 Task: Search one way flight ticket for 4 adults, 1 infant in seat and 1 infant on lap in premium economy from Columbia: Columbia Regional Airport to Gillette: Gillette Campbell County Airport on 5-1-2023. Choice of flights is United. Number of bags: 5 checked bags. Price is upto 78000. Outbound departure time preference is 8:00.
Action: Mouse moved to (338, 422)
Screenshot: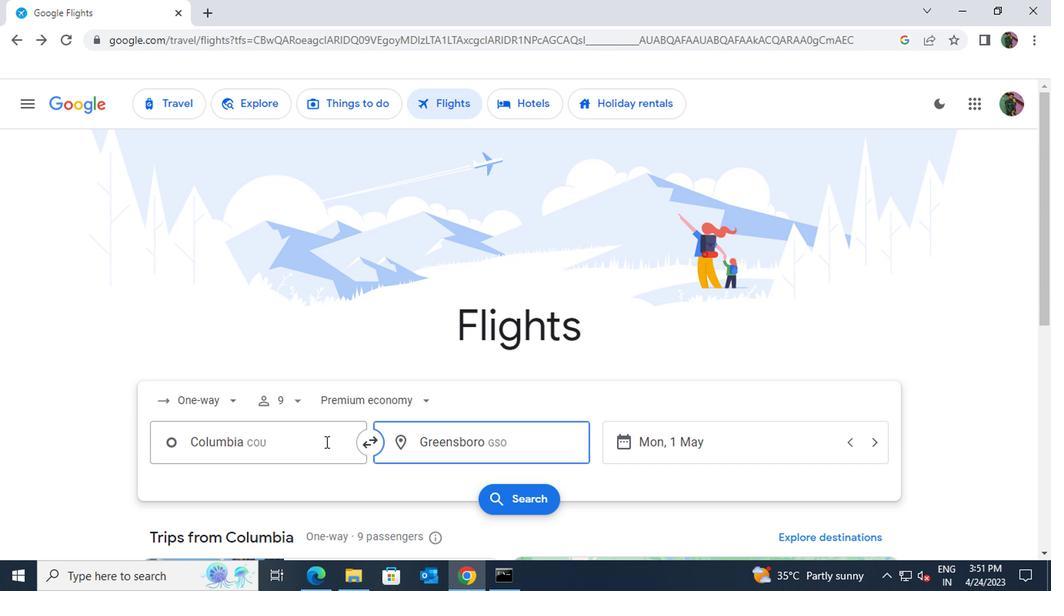 
Action: Mouse pressed left at (338, 422)
Screenshot: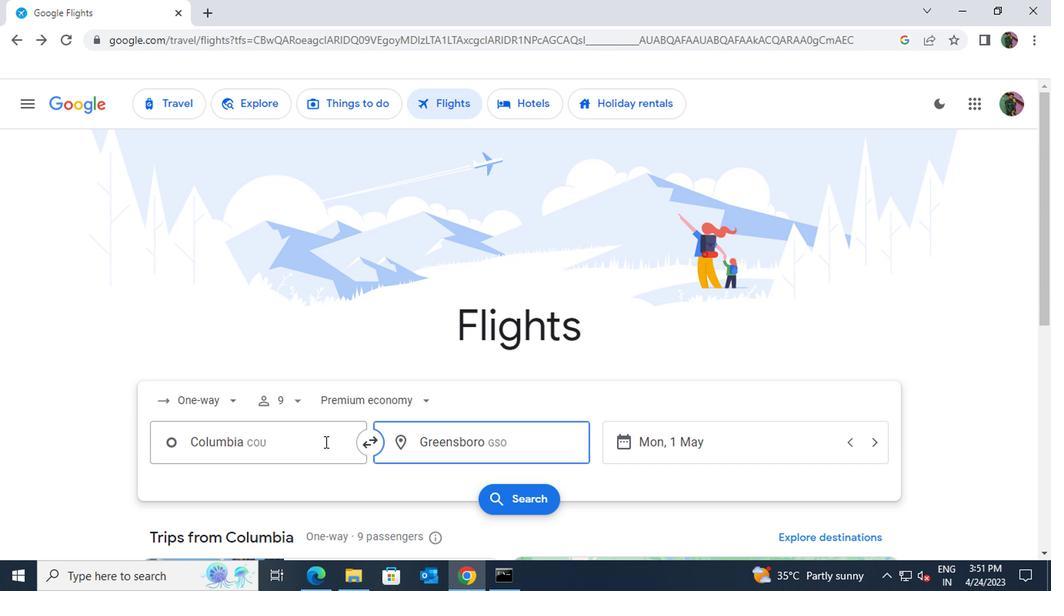
Action: Key pressed columbia<Key.space>regional
Screenshot: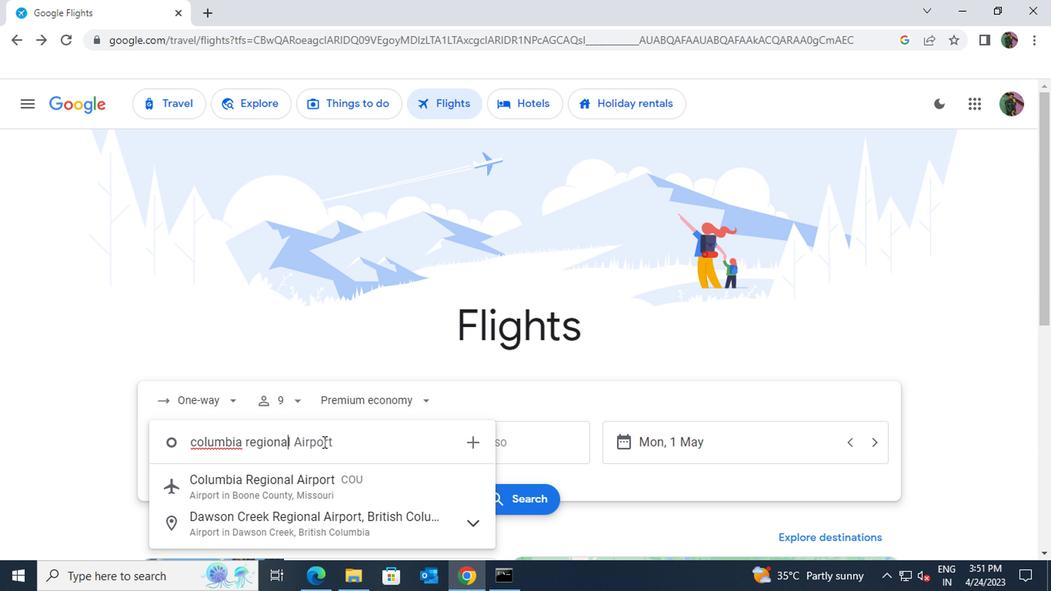 
Action: Mouse moved to (340, 459)
Screenshot: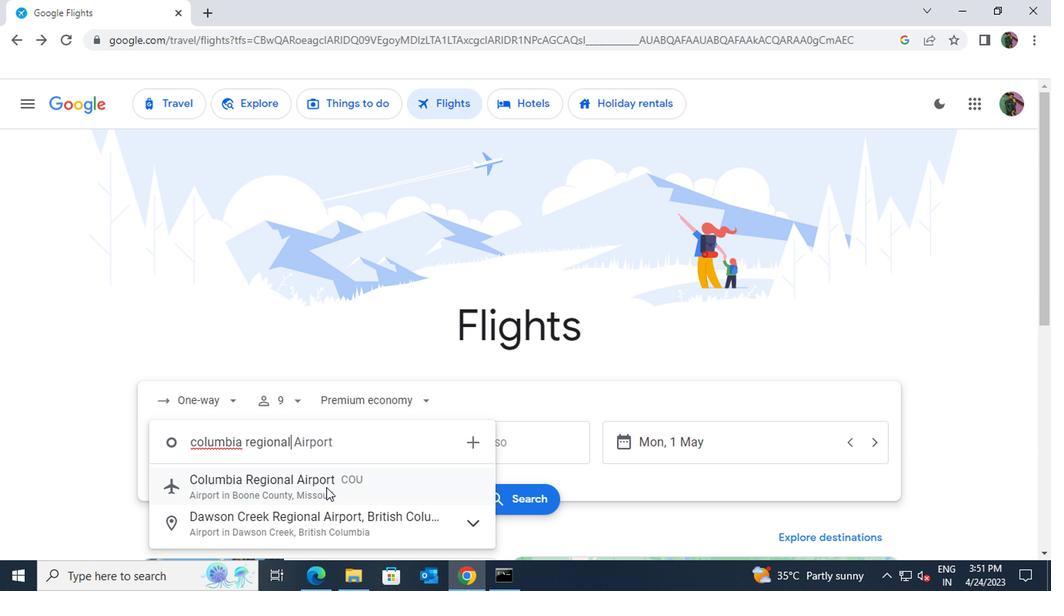 
Action: Mouse pressed left at (340, 459)
Screenshot: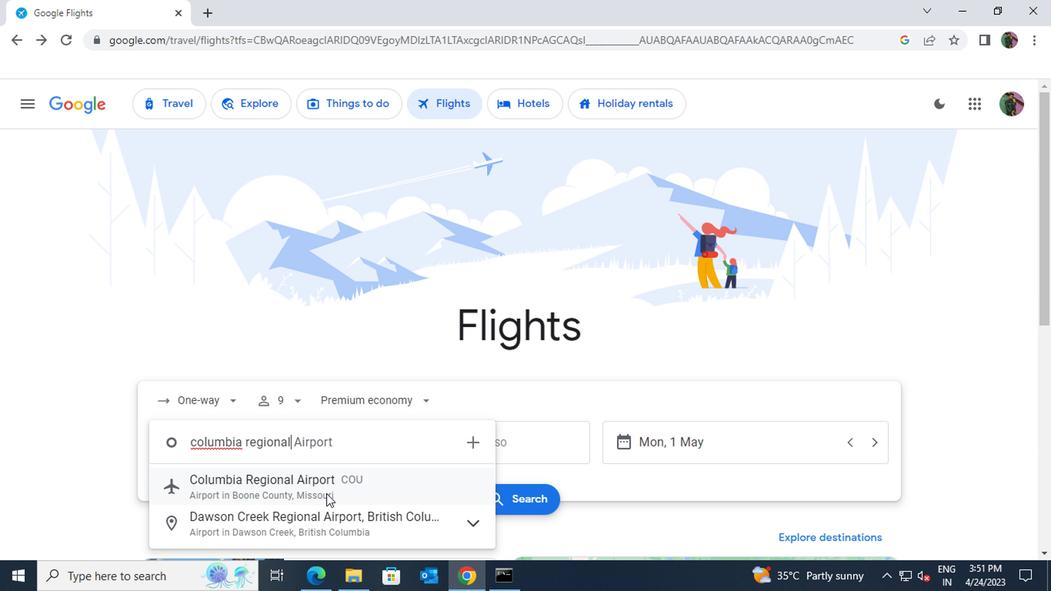 
Action: Mouse moved to (434, 427)
Screenshot: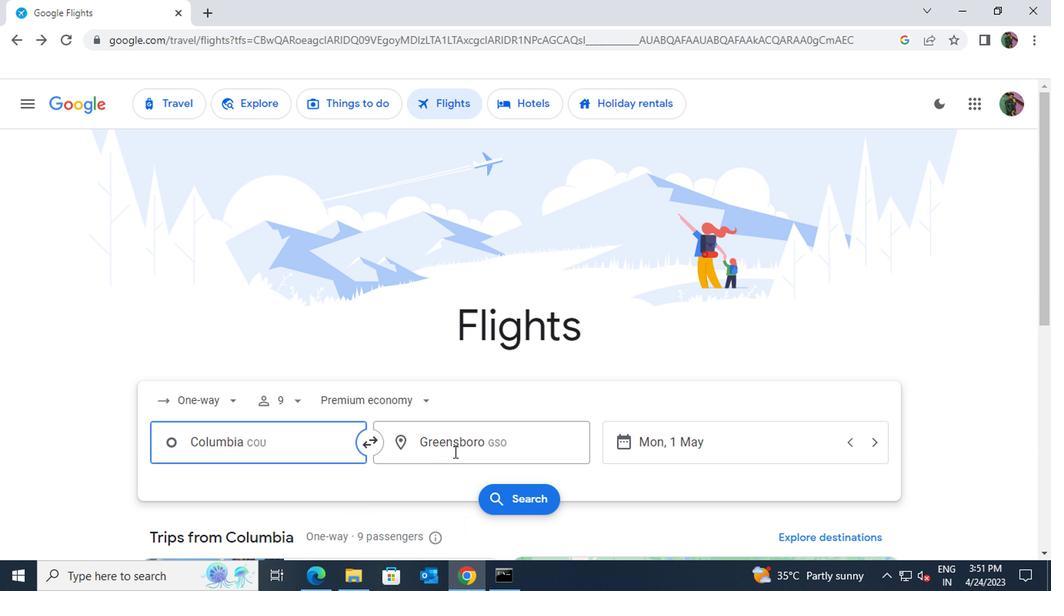 
Action: Mouse pressed left at (434, 427)
Screenshot: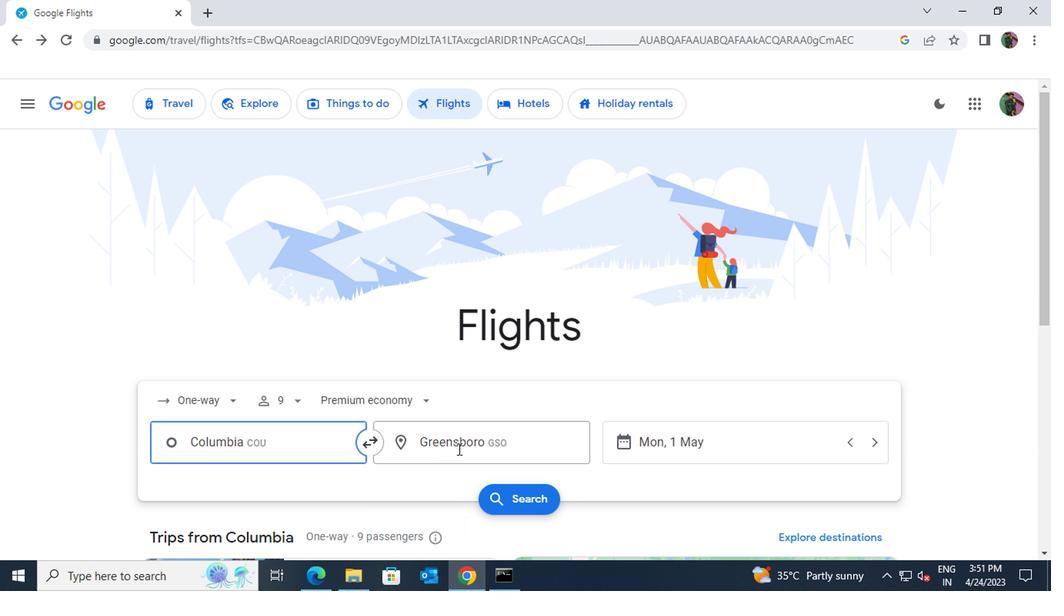 
Action: Key pressed gillette
Screenshot: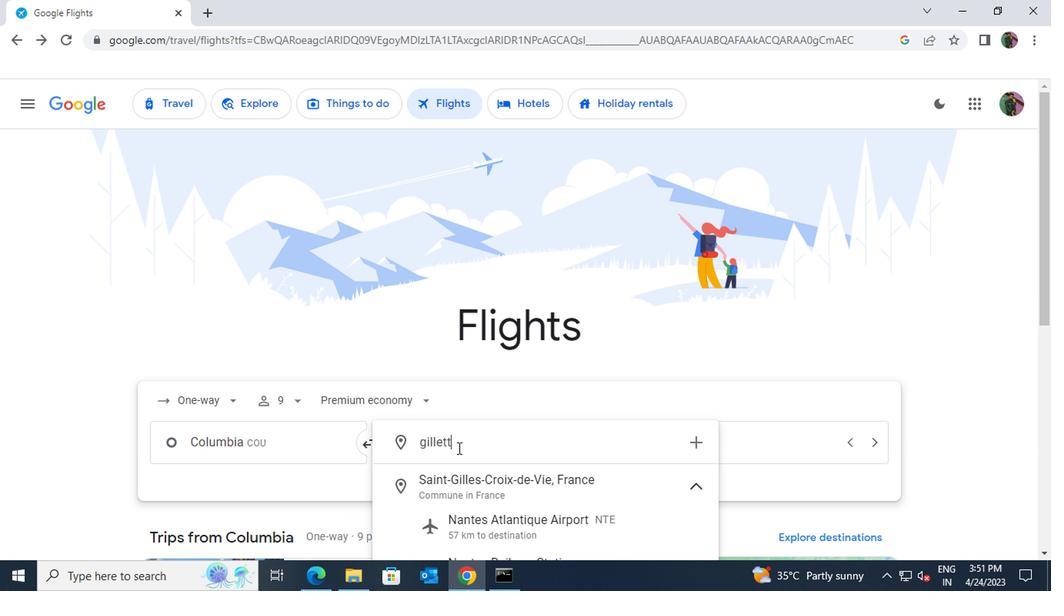 
Action: Mouse moved to (439, 452)
Screenshot: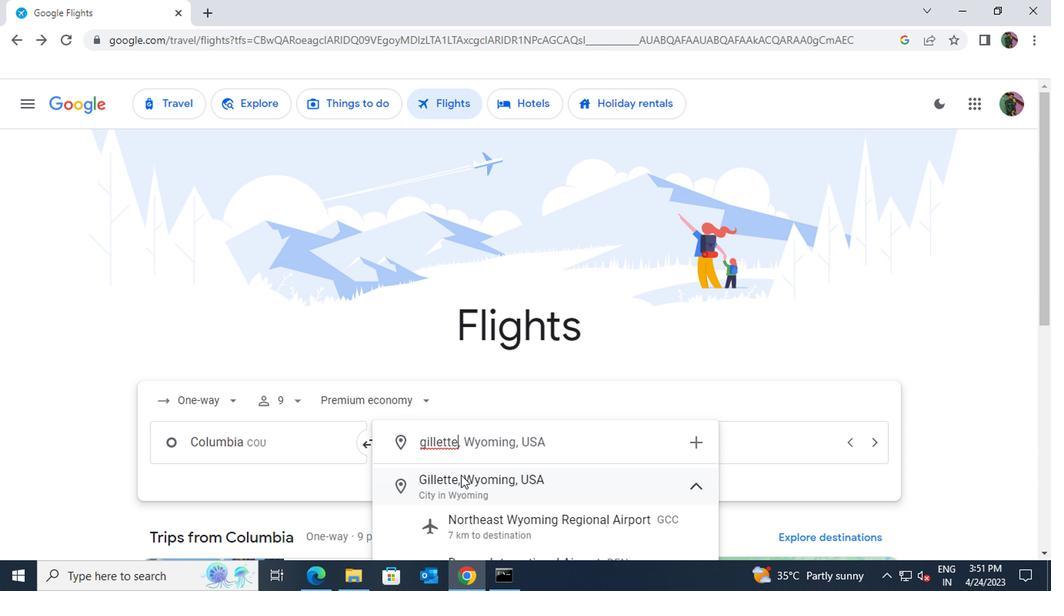 
Action: Mouse pressed left at (439, 452)
Screenshot: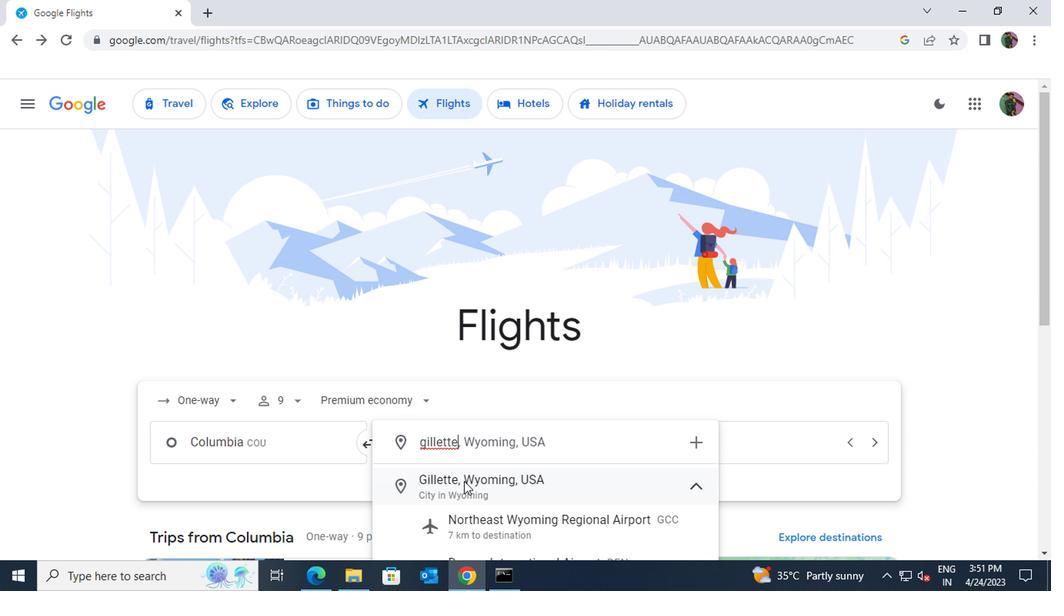
Action: Mouse moved to (320, 395)
Screenshot: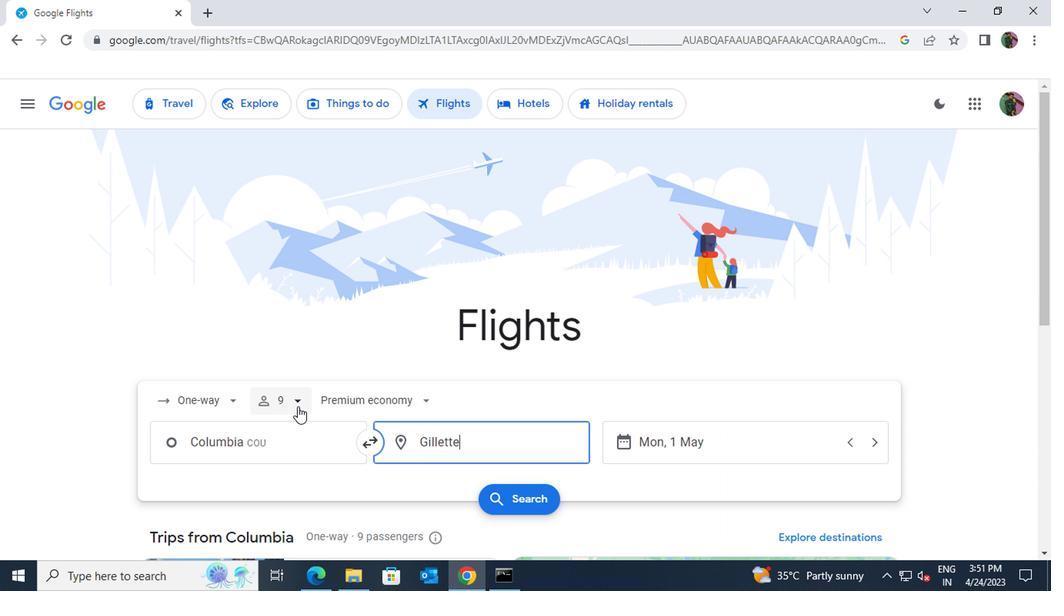 
Action: Mouse pressed left at (320, 395)
Screenshot: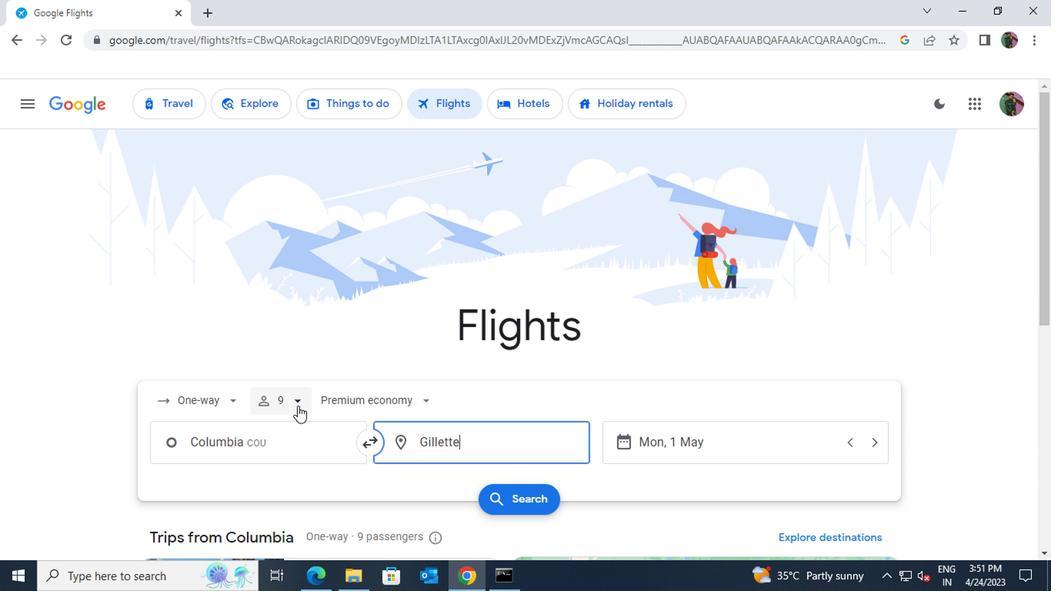 
Action: Mouse moved to (365, 420)
Screenshot: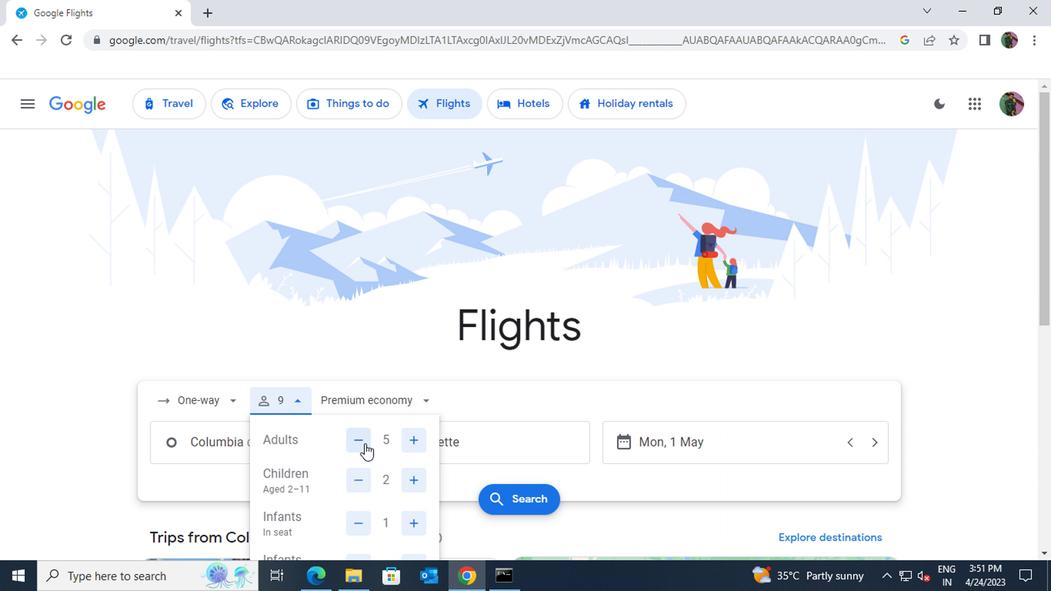 
Action: Mouse pressed left at (365, 420)
Screenshot: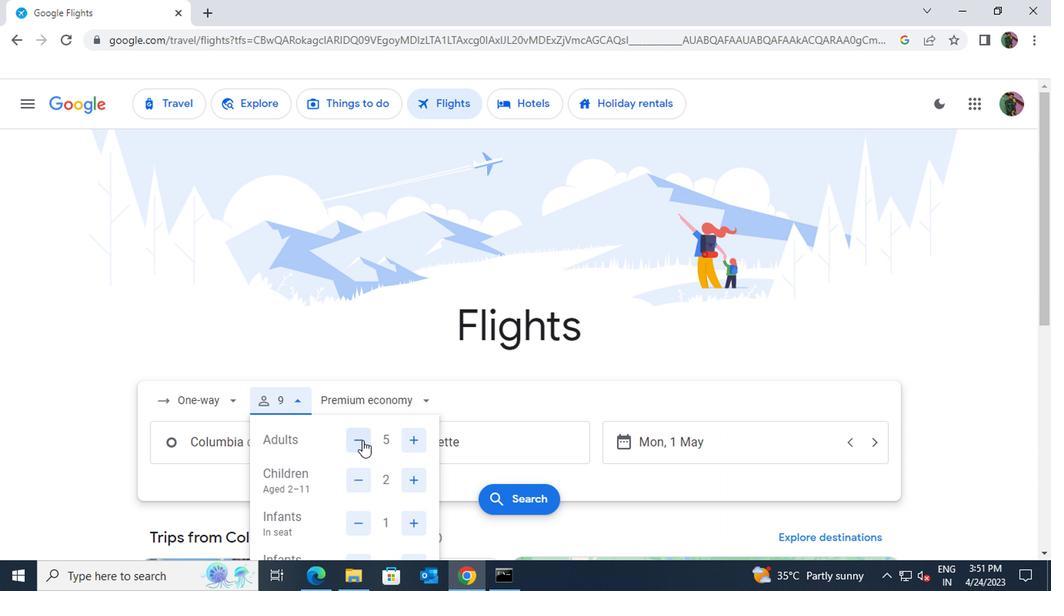 
Action: Mouse moved to (369, 448)
Screenshot: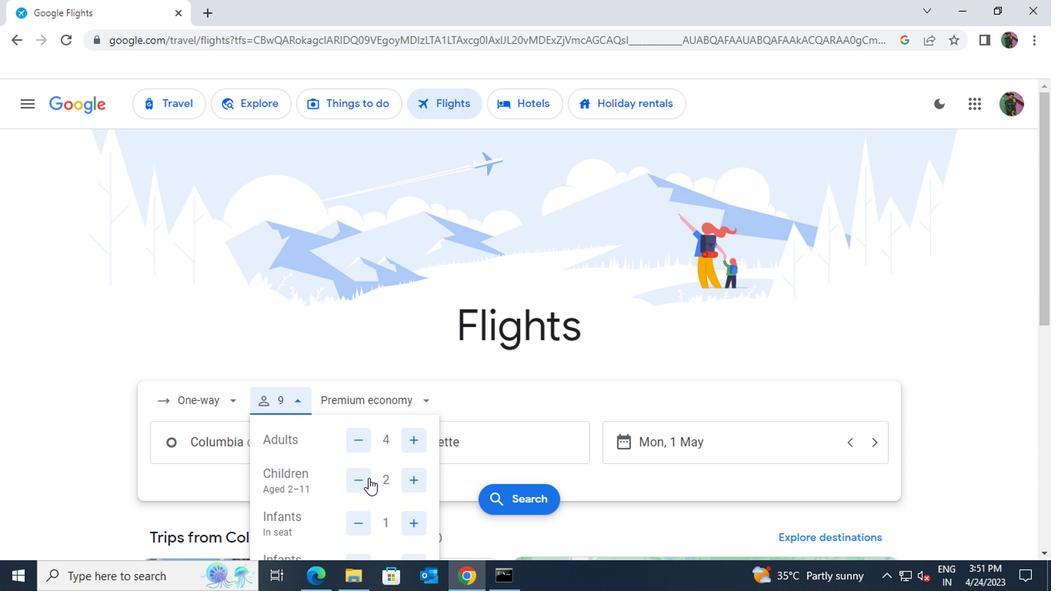 
Action: Mouse pressed left at (369, 448)
Screenshot: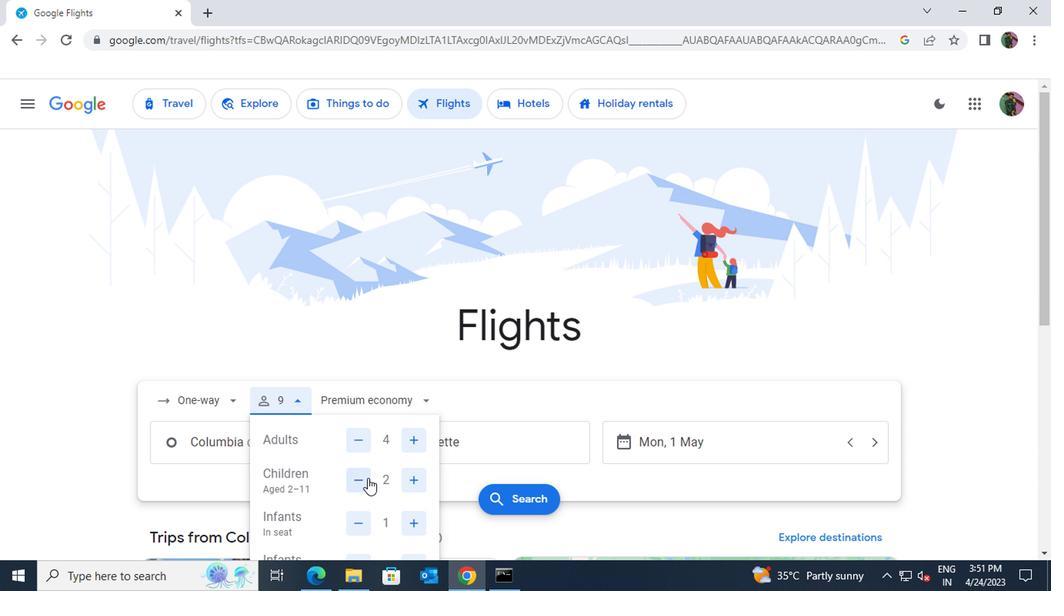 
Action: Mouse pressed left at (369, 448)
Screenshot: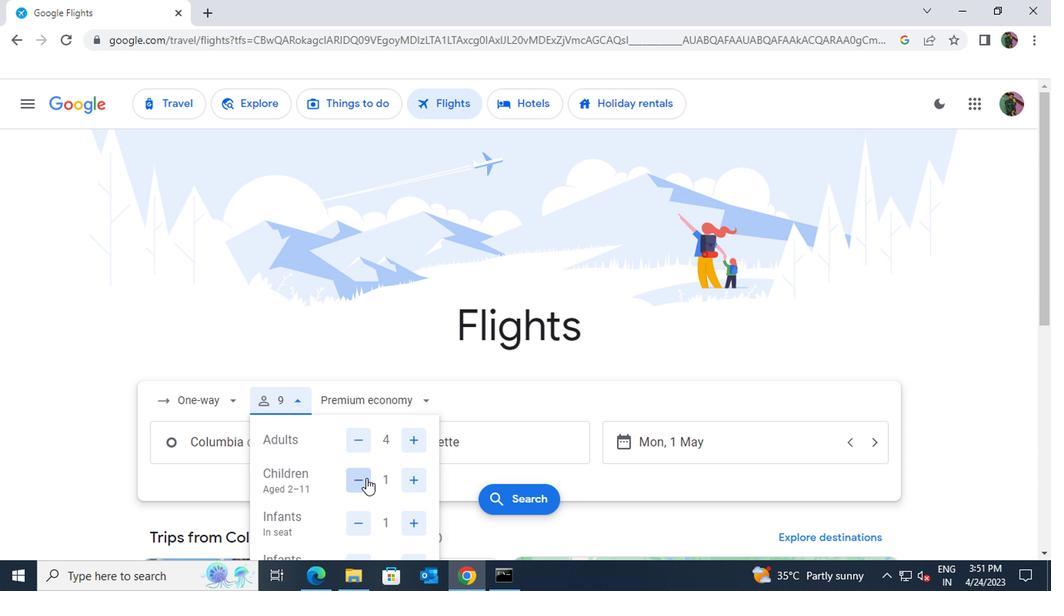 
Action: Mouse moved to (369, 451)
Screenshot: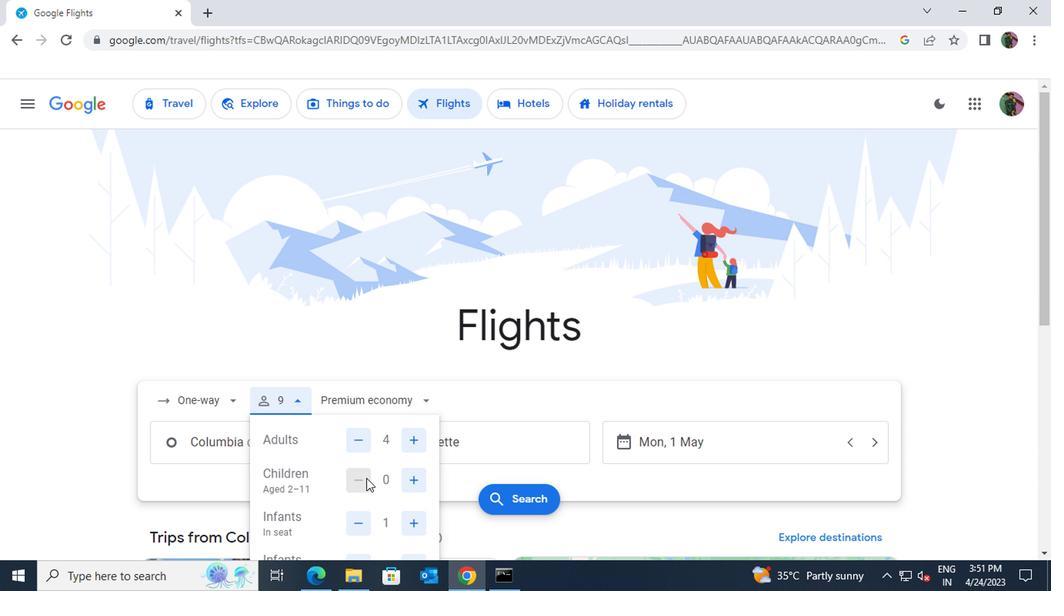 
Action: Mouse scrolled (369, 451) with delta (0, 0)
Screenshot: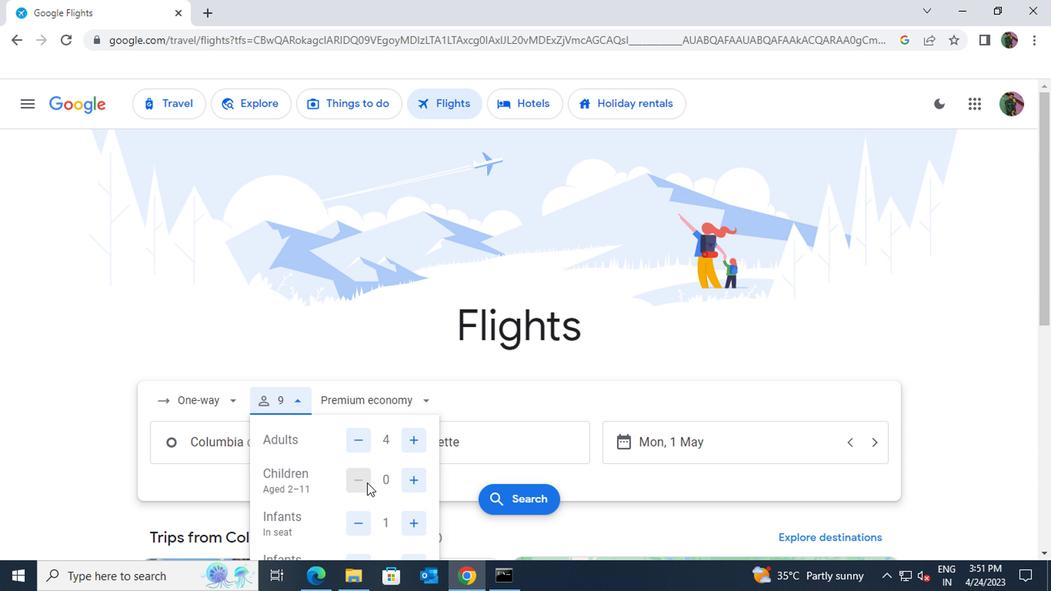 
Action: Mouse moved to (384, 483)
Screenshot: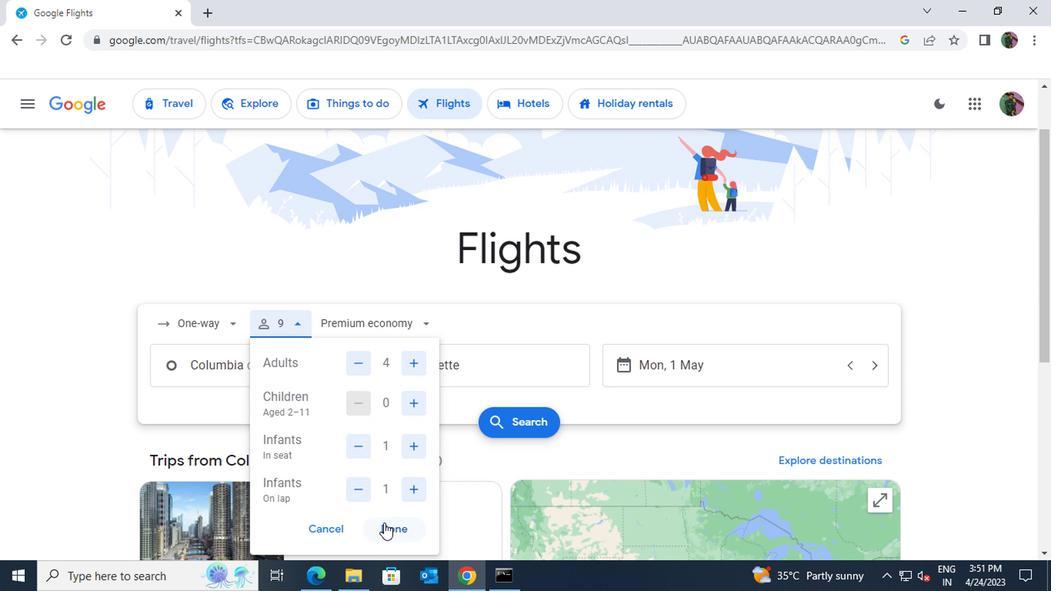 
Action: Mouse pressed left at (384, 483)
Screenshot: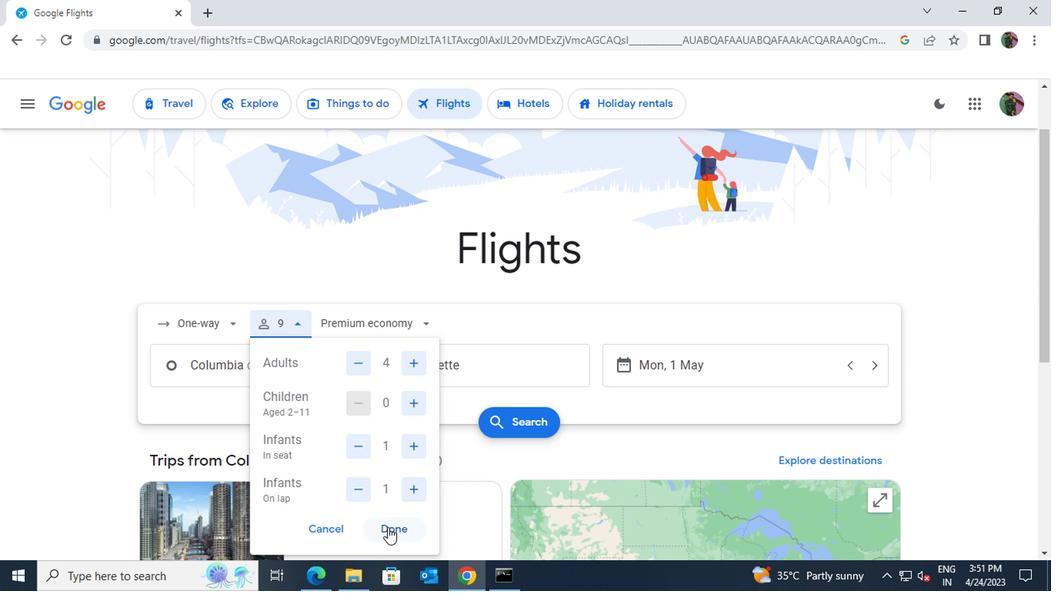 
Action: Mouse moved to (277, 340)
Screenshot: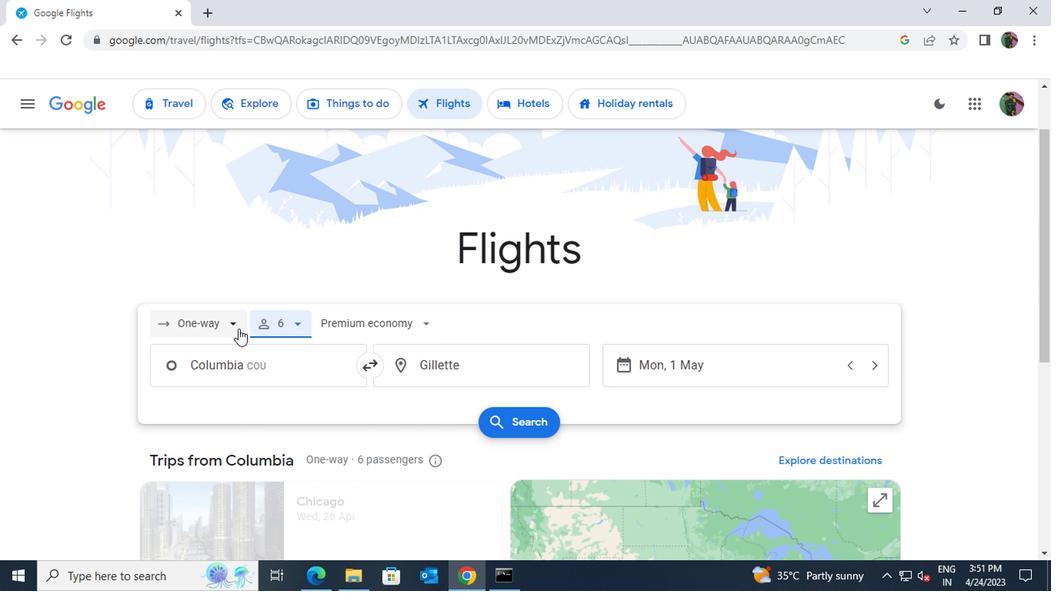 
Action: Mouse pressed left at (277, 340)
Screenshot: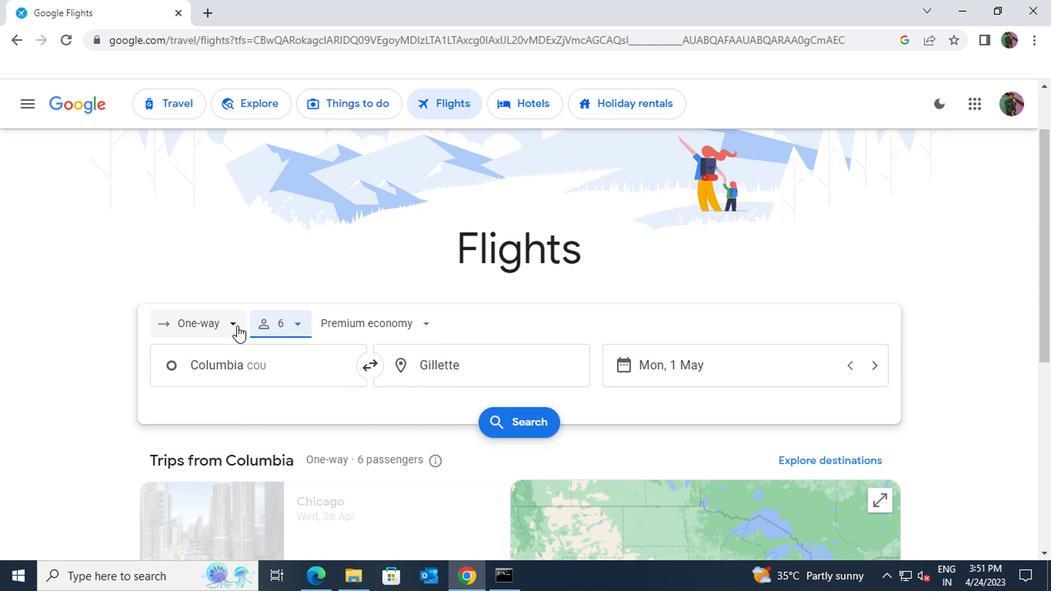 
Action: Mouse moved to (267, 392)
Screenshot: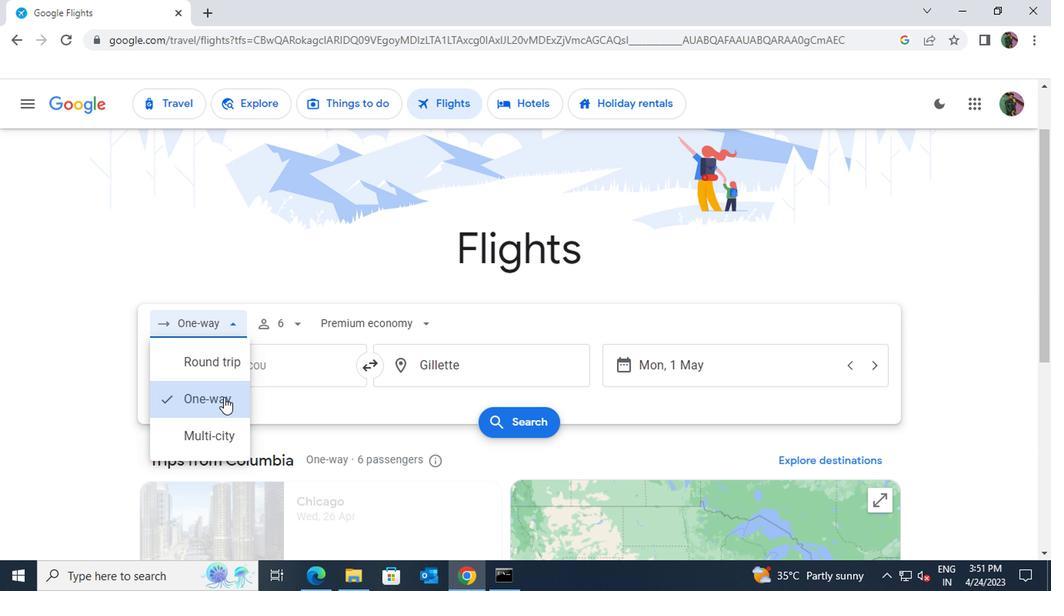 
Action: Mouse pressed left at (267, 392)
Screenshot: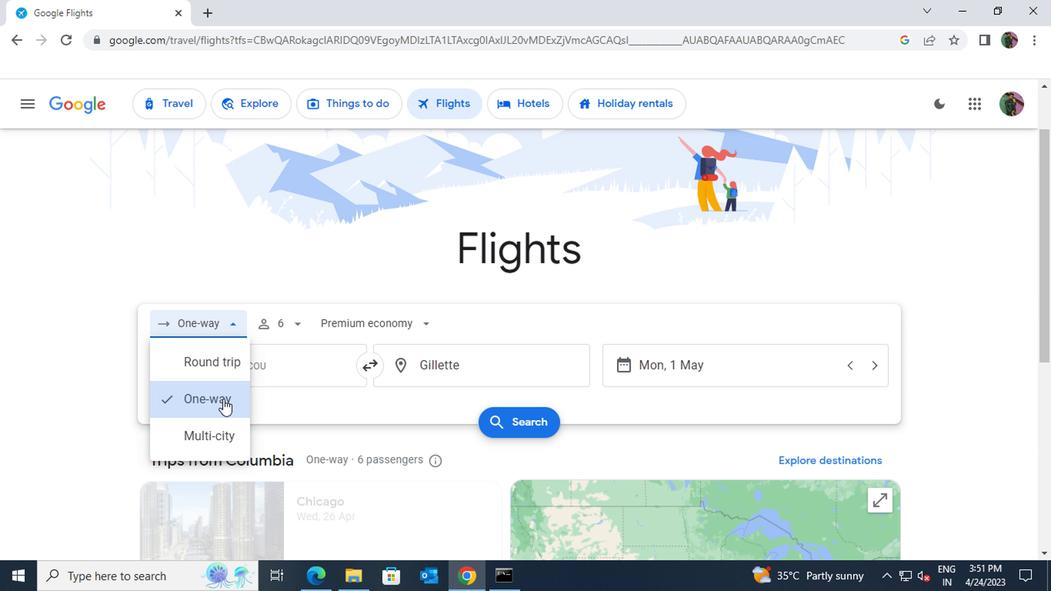 
Action: Mouse moved to (548, 370)
Screenshot: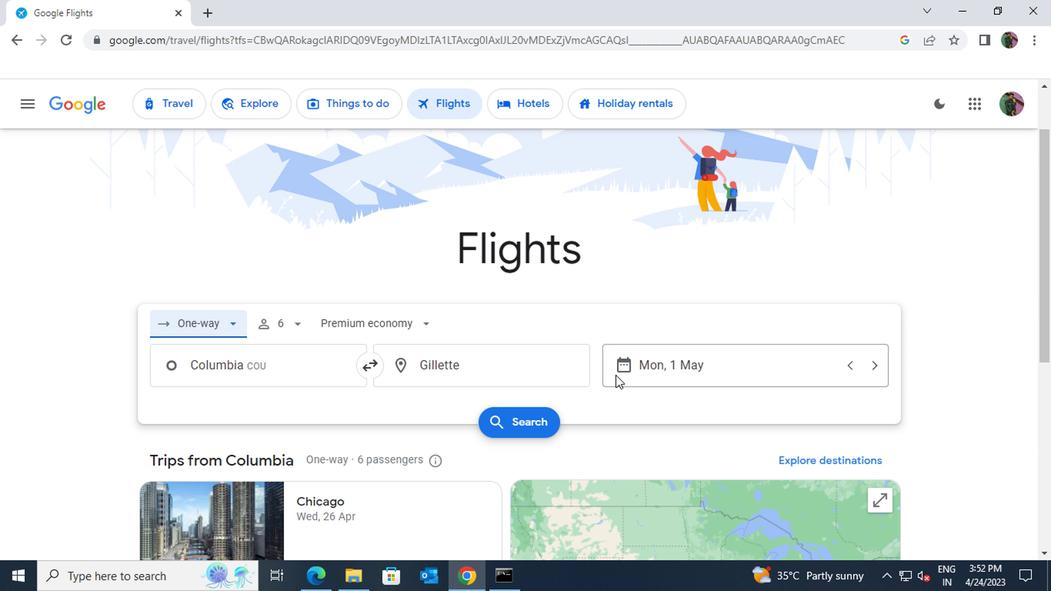 
Action: Mouse pressed left at (548, 370)
Screenshot: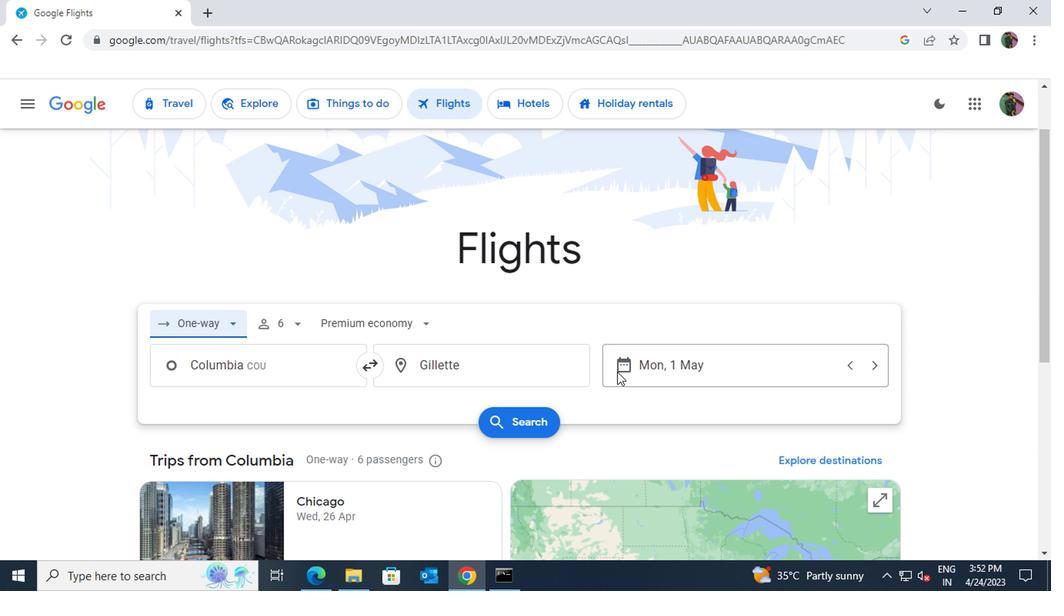
Action: Mouse moved to (582, 309)
Screenshot: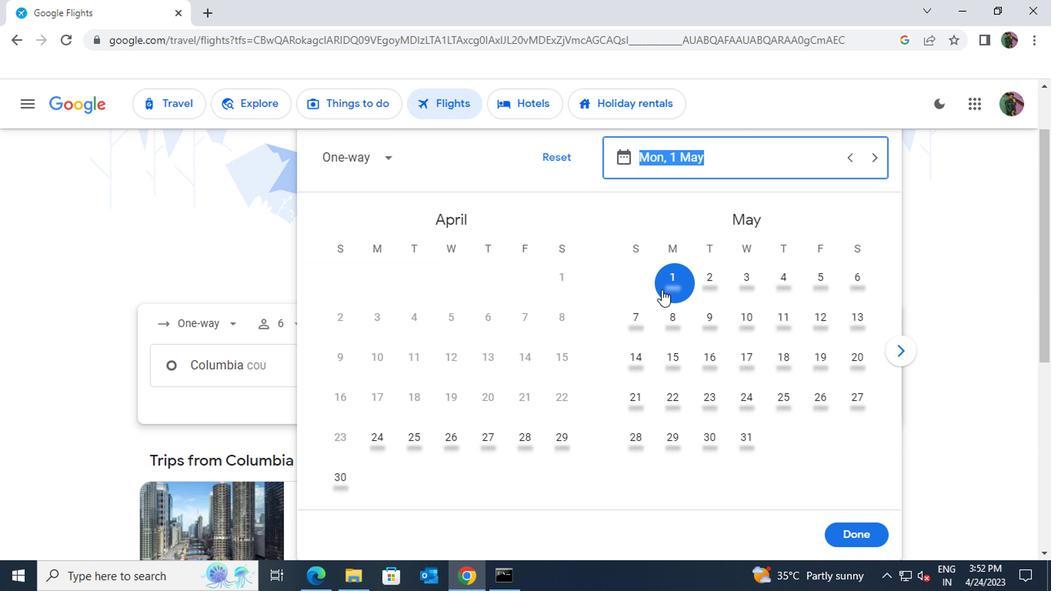 
Action: Mouse pressed left at (582, 309)
Screenshot: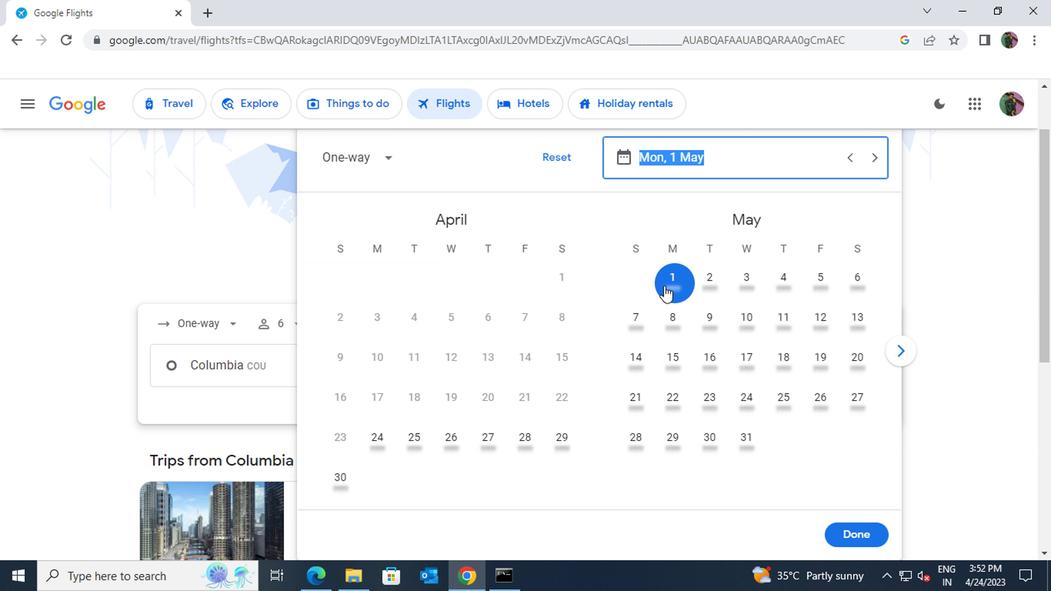 
Action: Mouse moved to (707, 489)
Screenshot: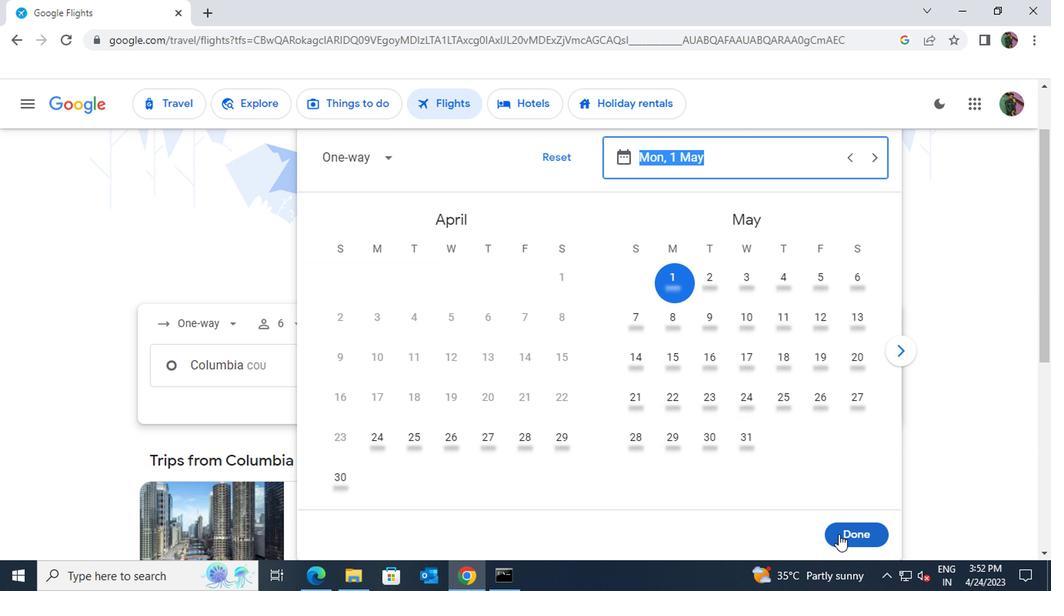 
Action: Mouse pressed left at (707, 489)
Screenshot: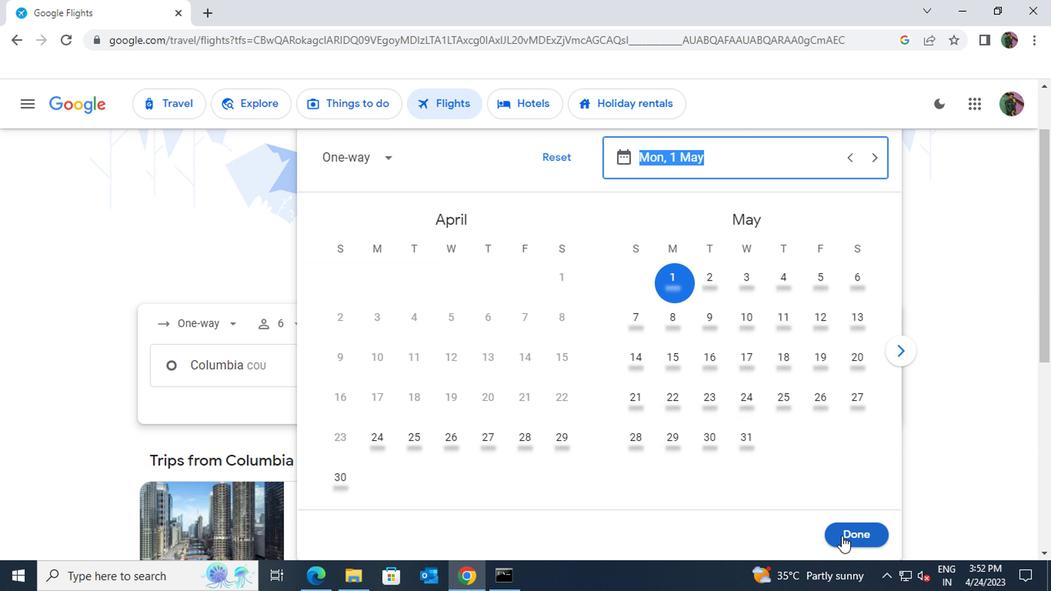 
Action: Mouse moved to (500, 408)
Screenshot: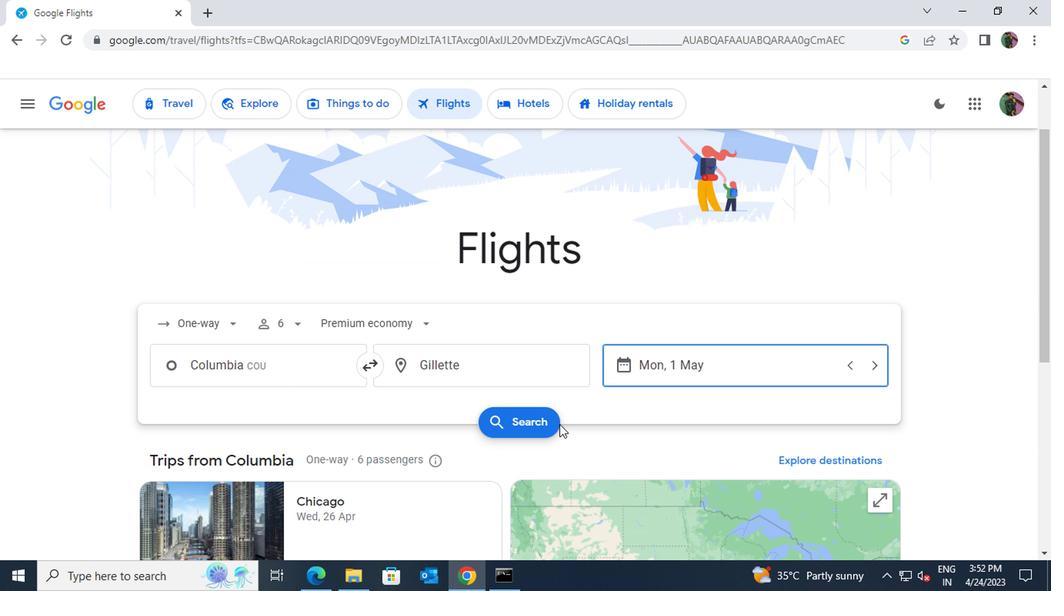 
Action: Mouse pressed left at (500, 408)
Screenshot: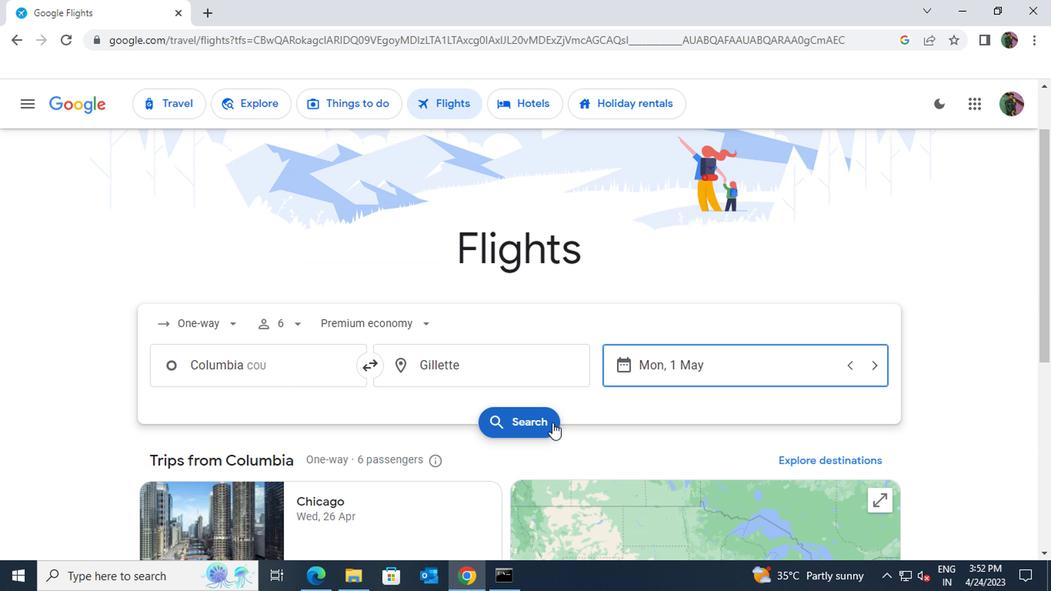 
Action: Mouse moved to (214, 282)
Screenshot: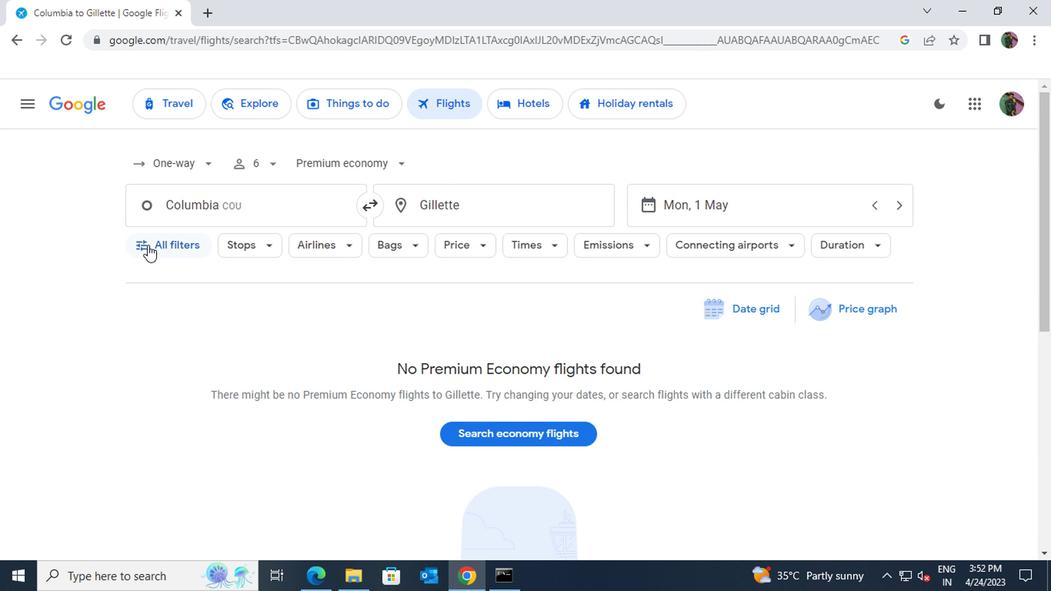 
Action: Mouse pressed left at (214, 282)
Screenshot: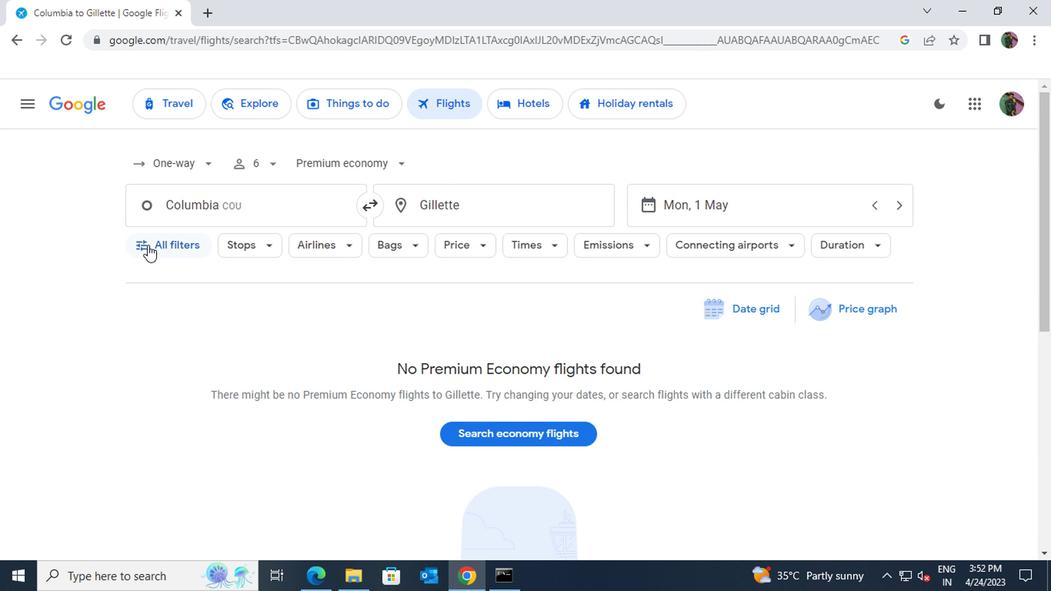 
Action: Mouse moved to (260, 381)
Screenshot: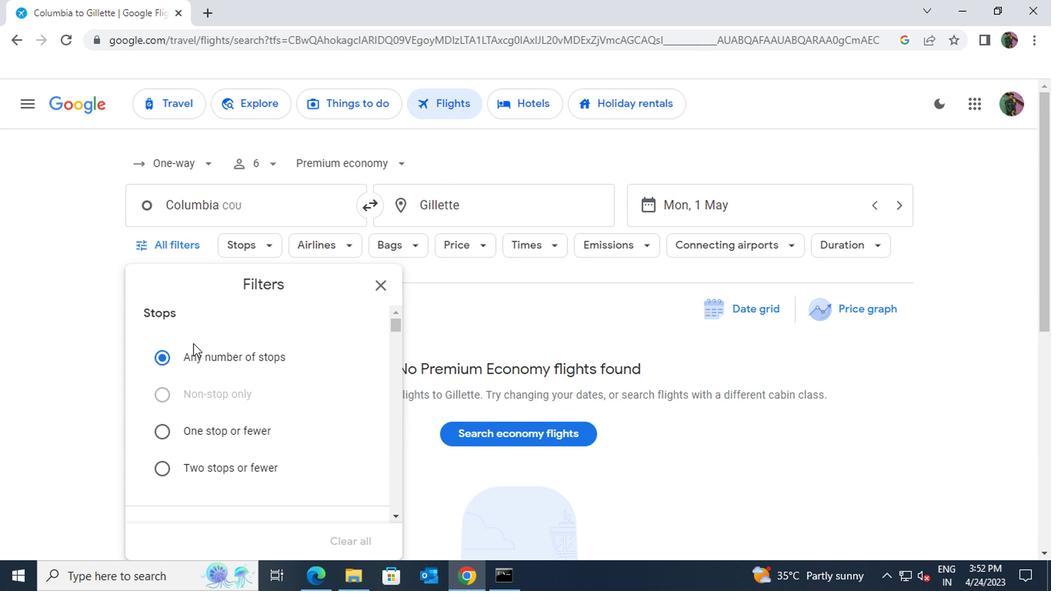 
Action: Mouse scrolled (260, 381) with delta (0, 0)
Screenshot: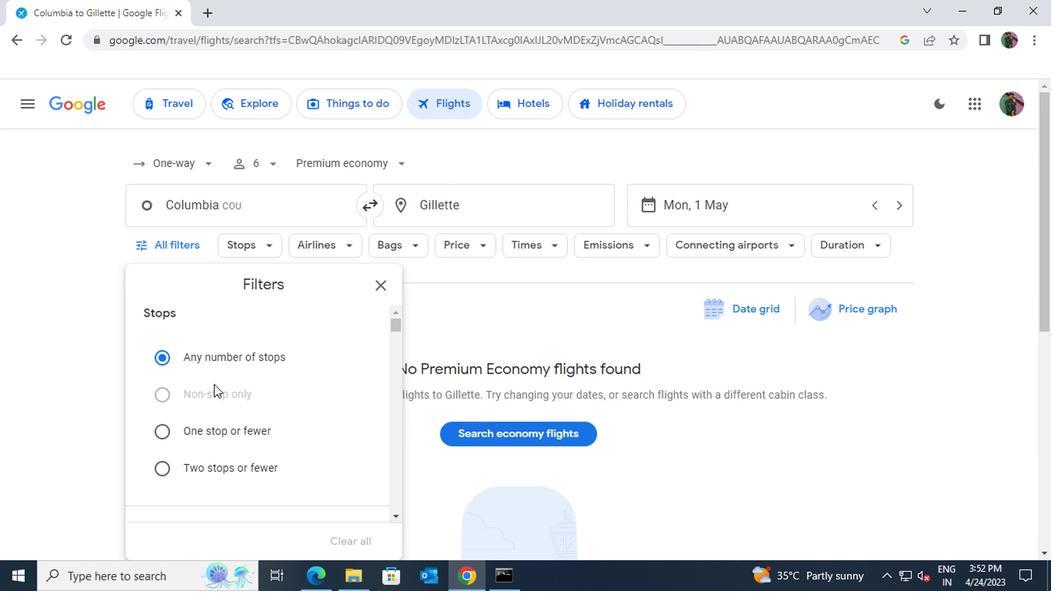 
Action: Mouse scrolled (260, 381) with delta (0, 0)
Screenshot: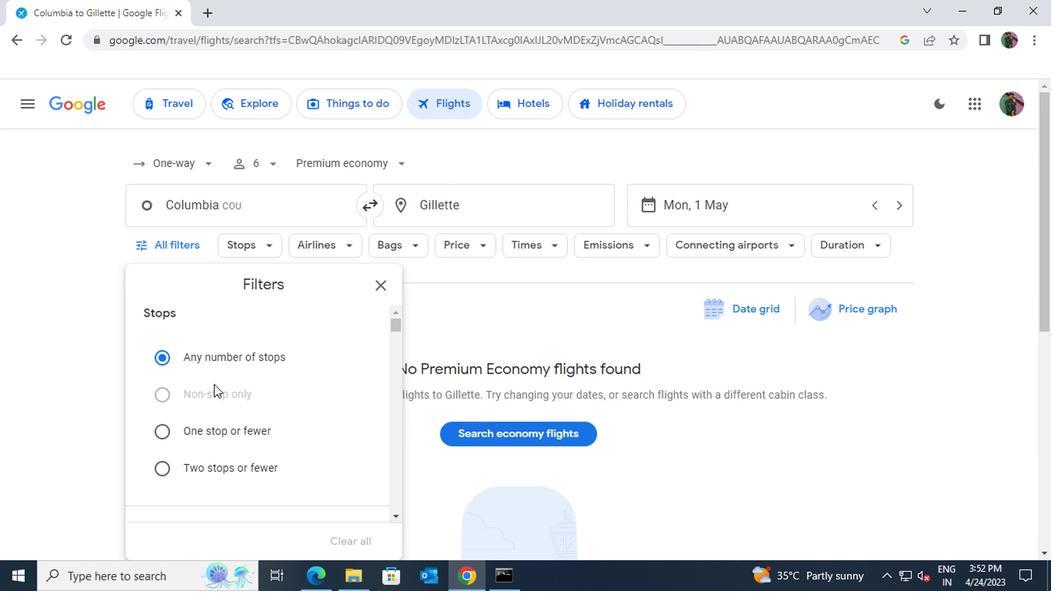 
Action: Mouse scrolled (260, 381) with delta (0, 0)
Screenshot: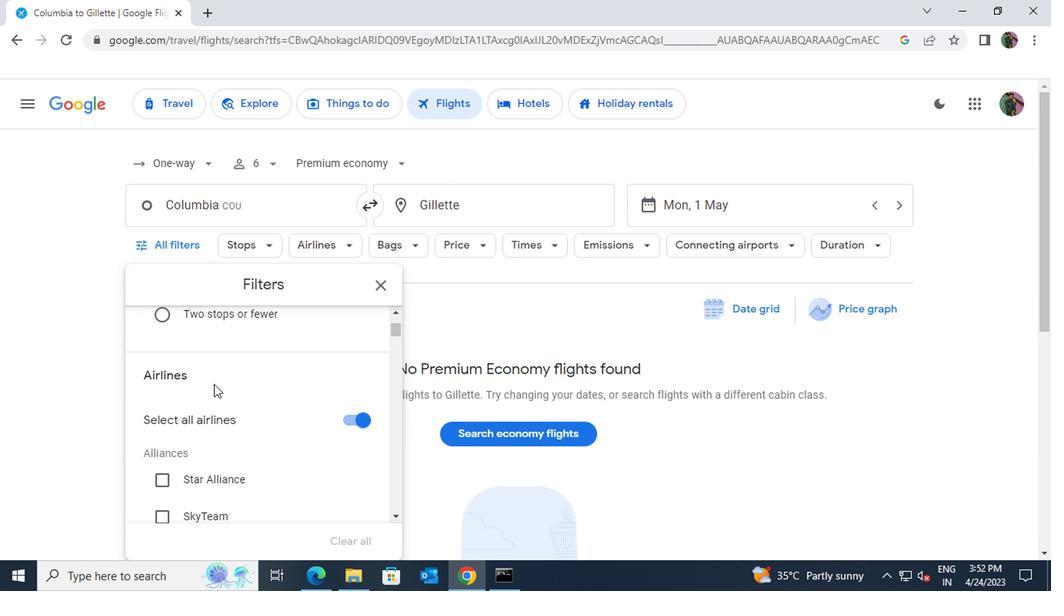
Action: Mouse scrolled (260, 381) with delta (0, 0)
Screenshot: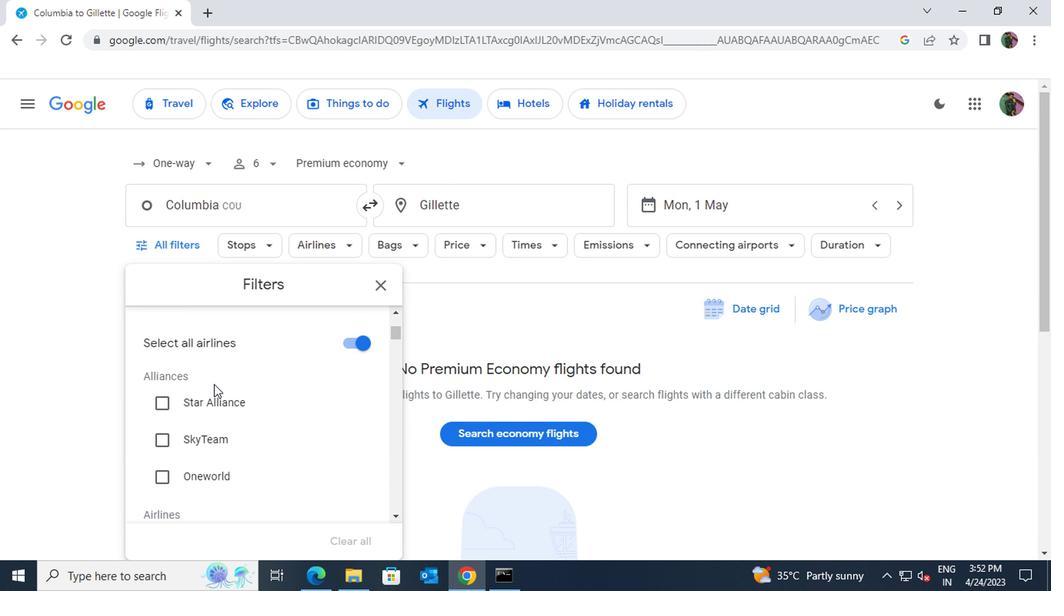 
Action: Mouse scrolled (260, 381) with delta (0, 0)
Screenshot: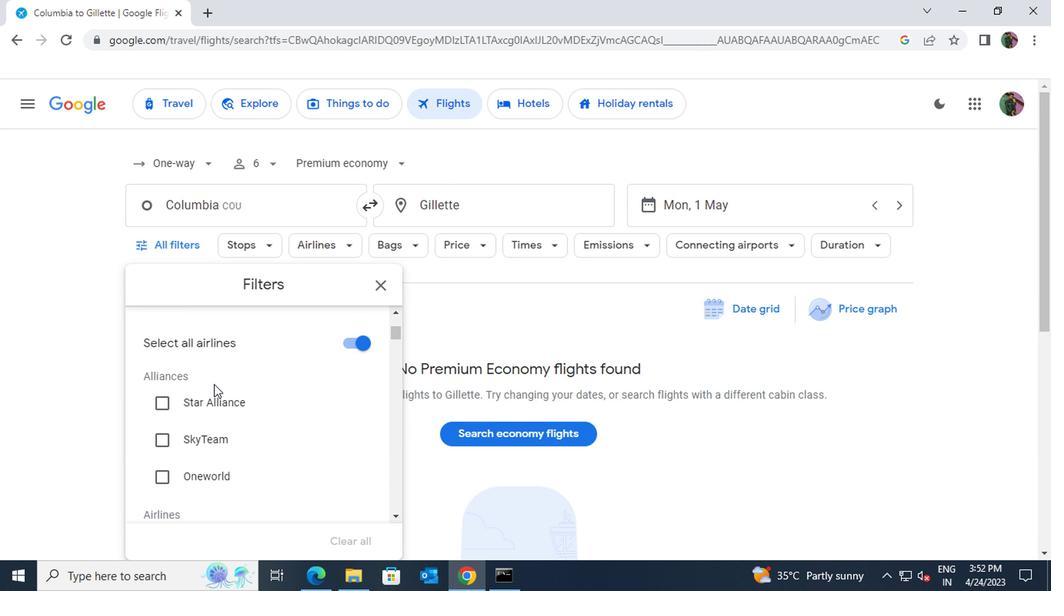 
Action: Mouse scrolled (260, 381) with delta (0, 0)
Screenshot: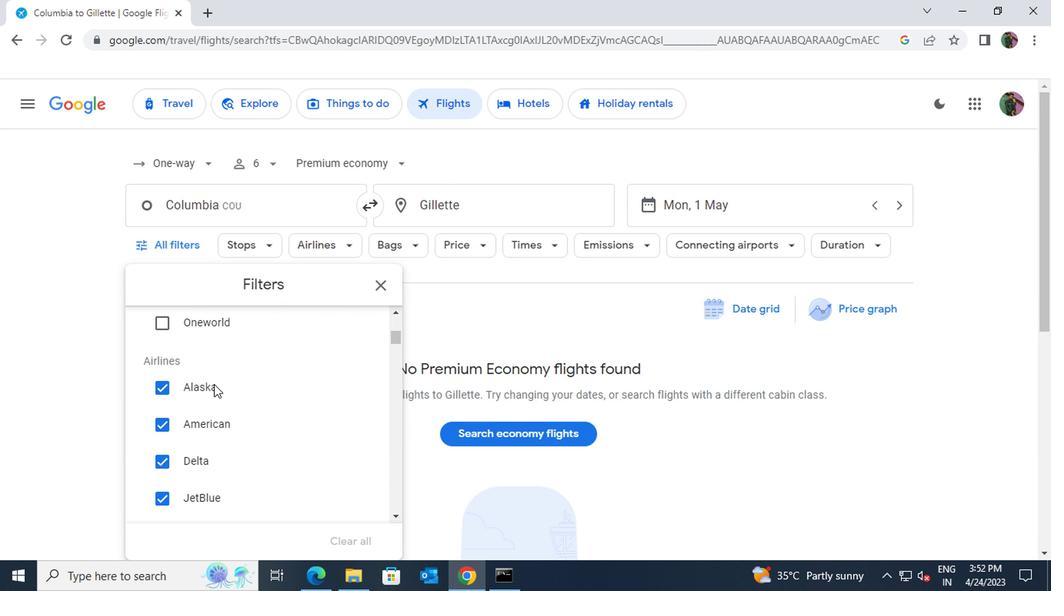 
Action: Mouse scrolled (260, 381) with delta (0, 0)
Screenshot: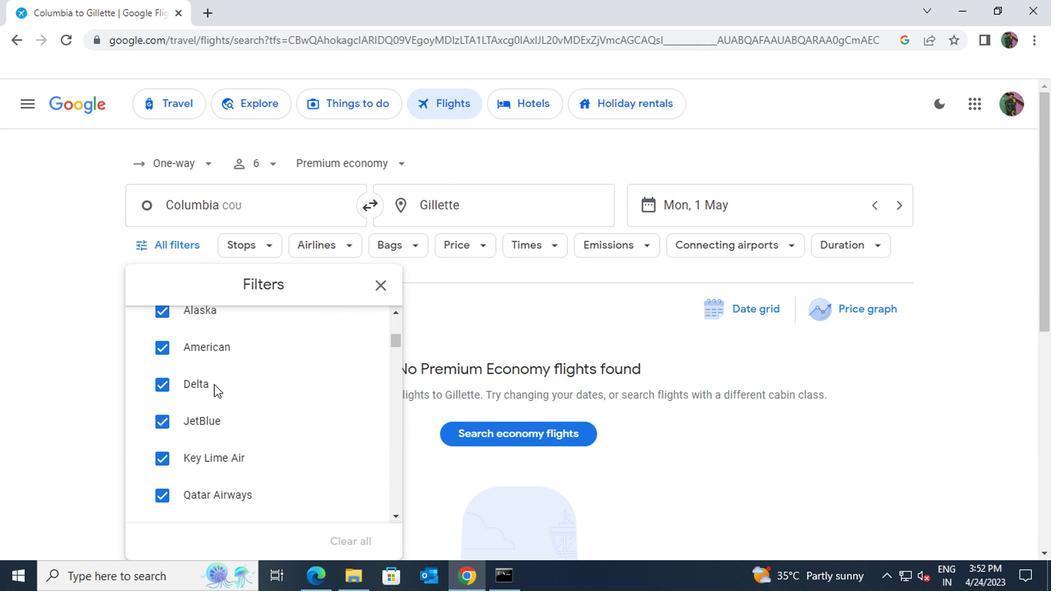 
Action: Mouse scrolled (260, 381) with delta (0, 0)
Screenshot: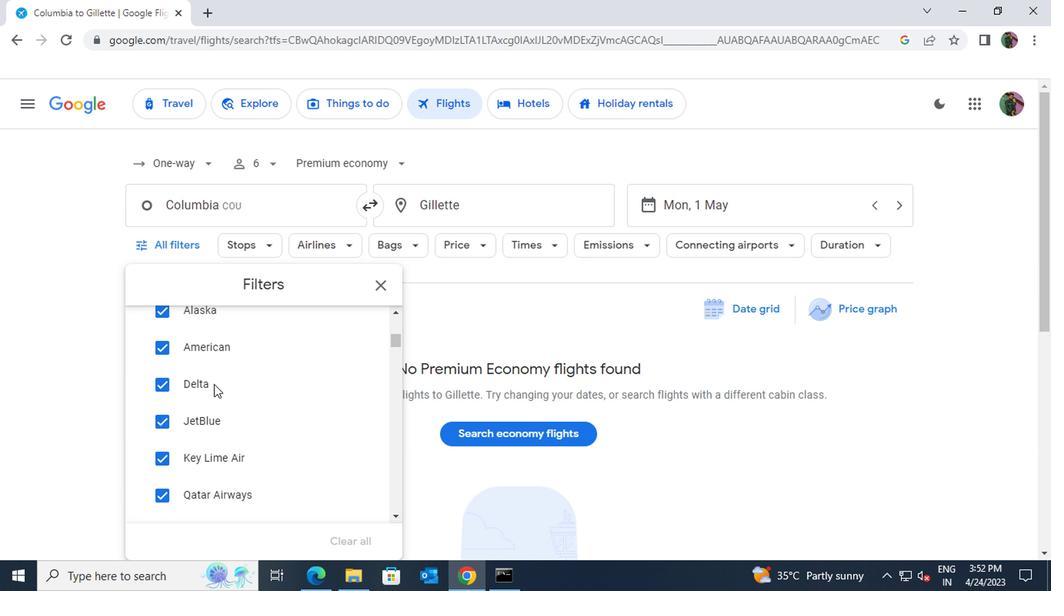 
Action: Mouse scrolled (260, 381) with delta (0, 0)
Screenshot: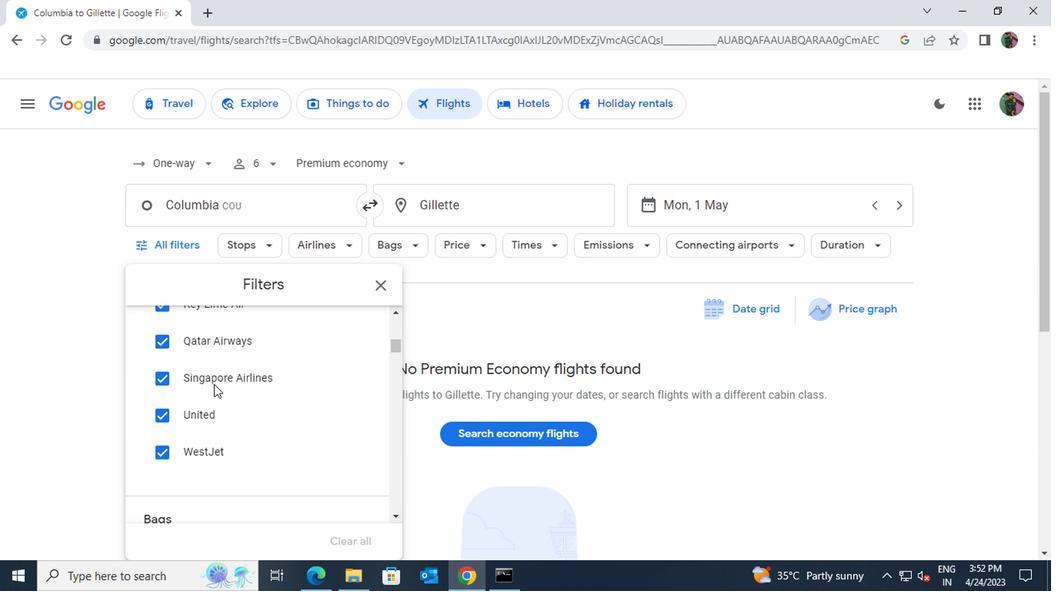 
Action: Mouse scrolled (260, 381) with delta (0, 0)
Screenshot: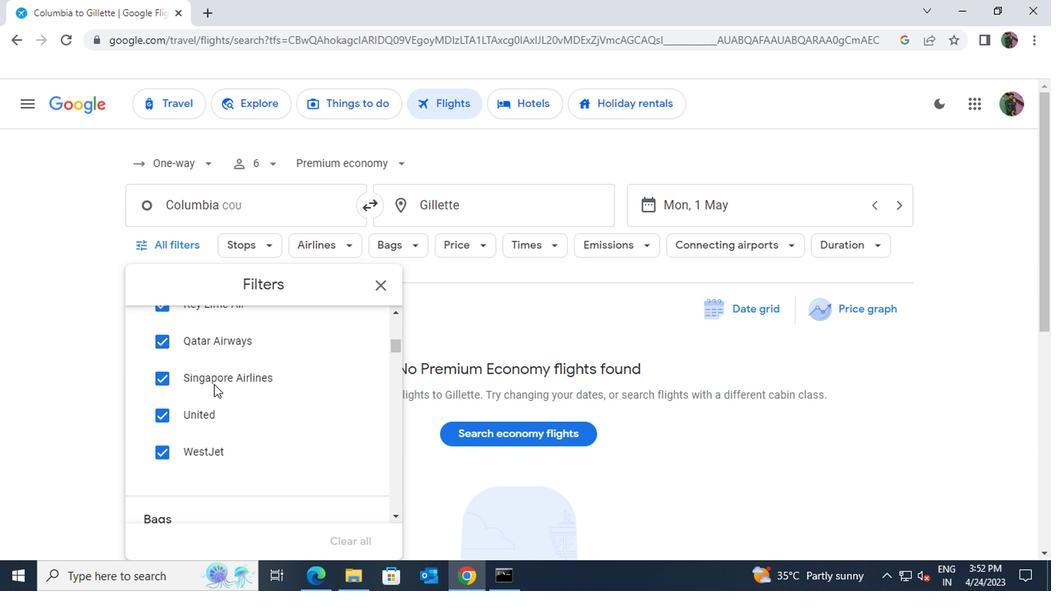 
Action: Mouse scrolled (260, 381) with delta (0, 0)
Screenshot: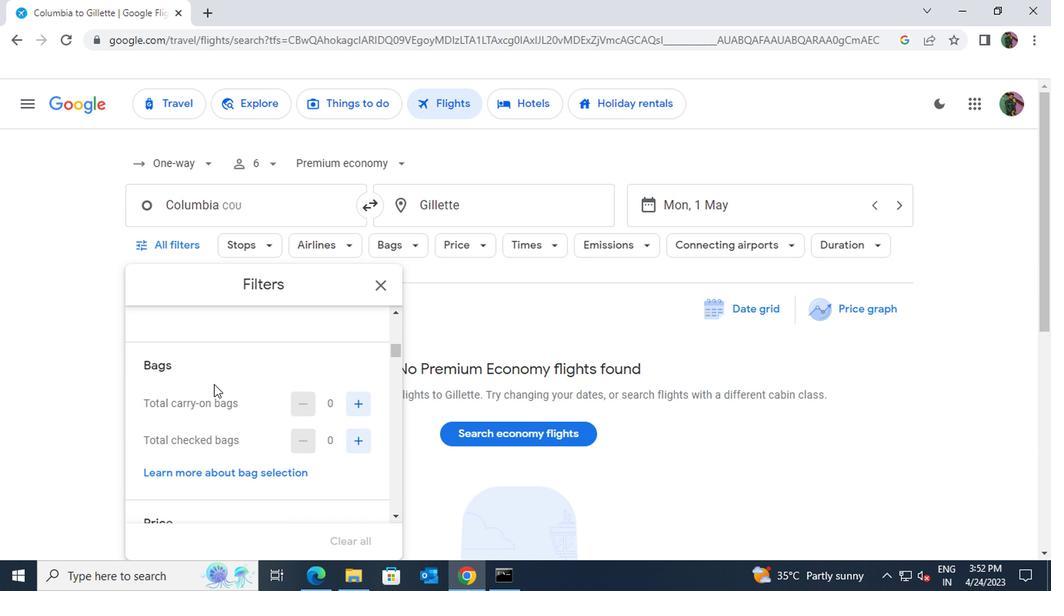 
Action: Mouse moved to (368, 368)
Screenshot: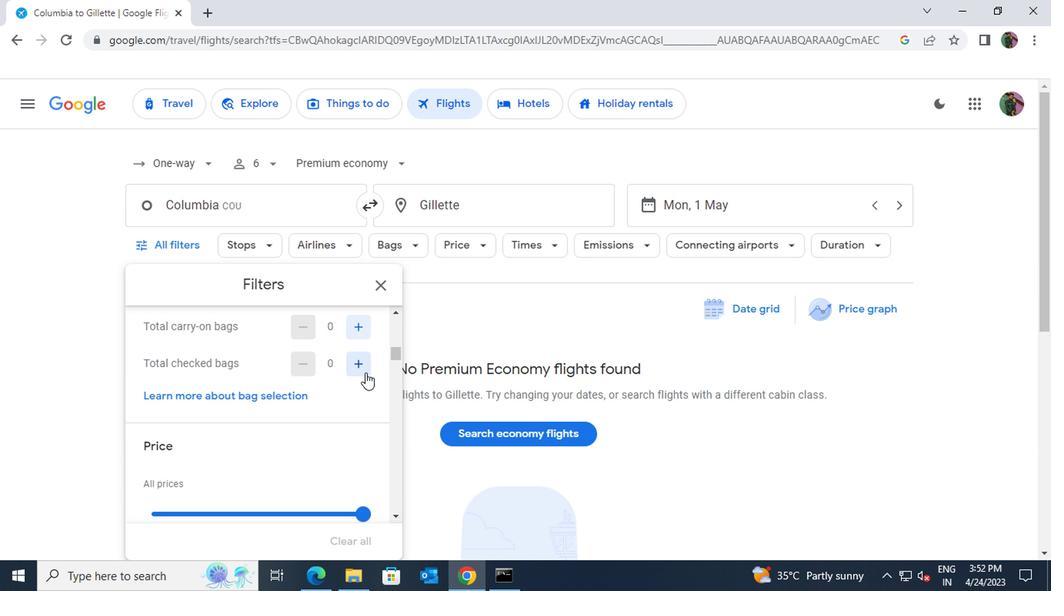 
Action: Mouse pressed left at (368, 368)
Screenshot: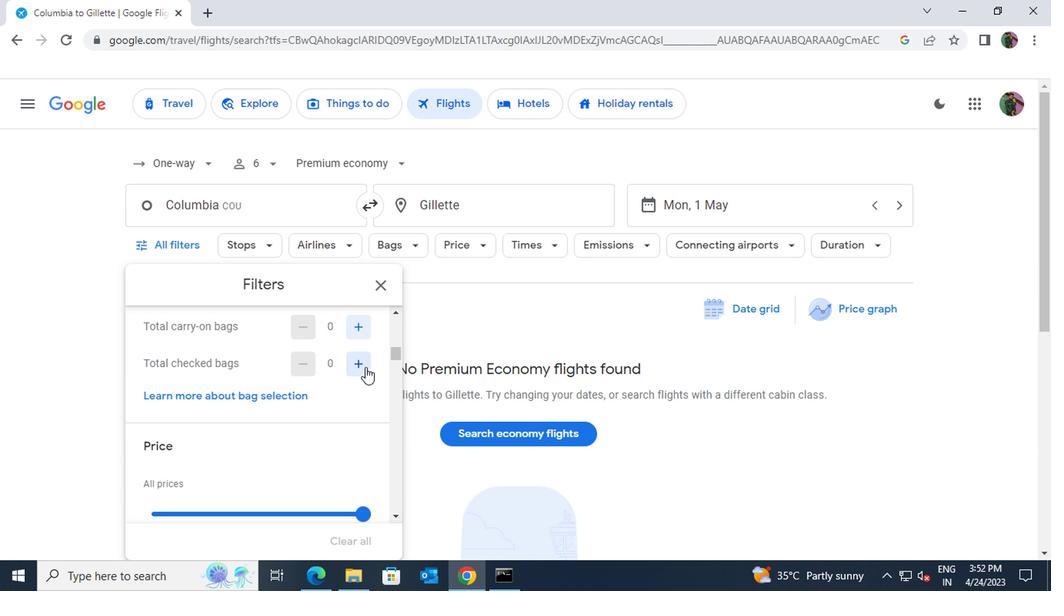 
Action: Mouse pressed left at (368, 368)
Screenshot: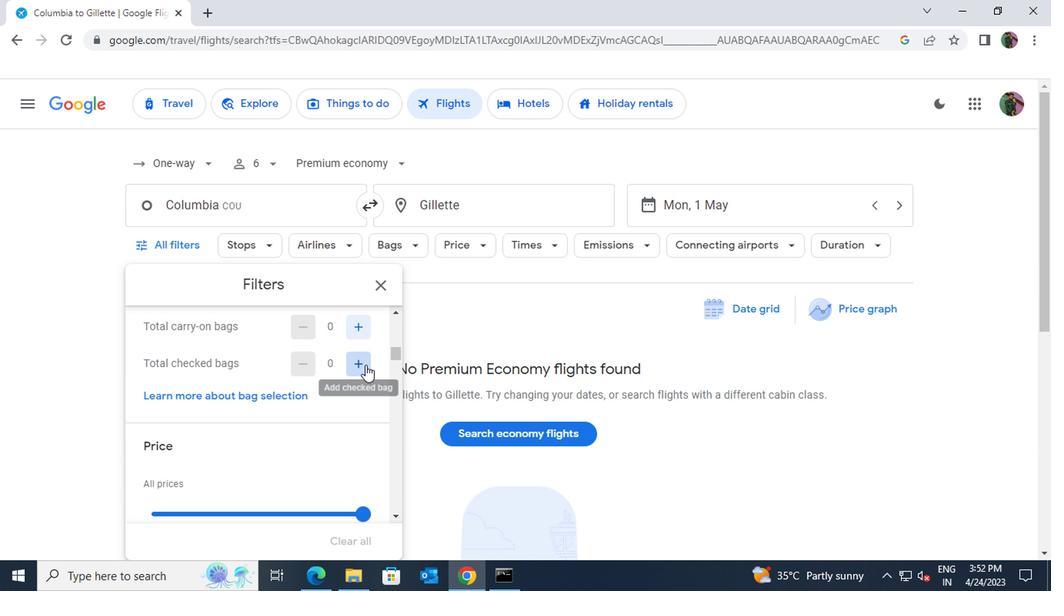 
Action: Mouse pressed left at (368, 368)
Screenshot: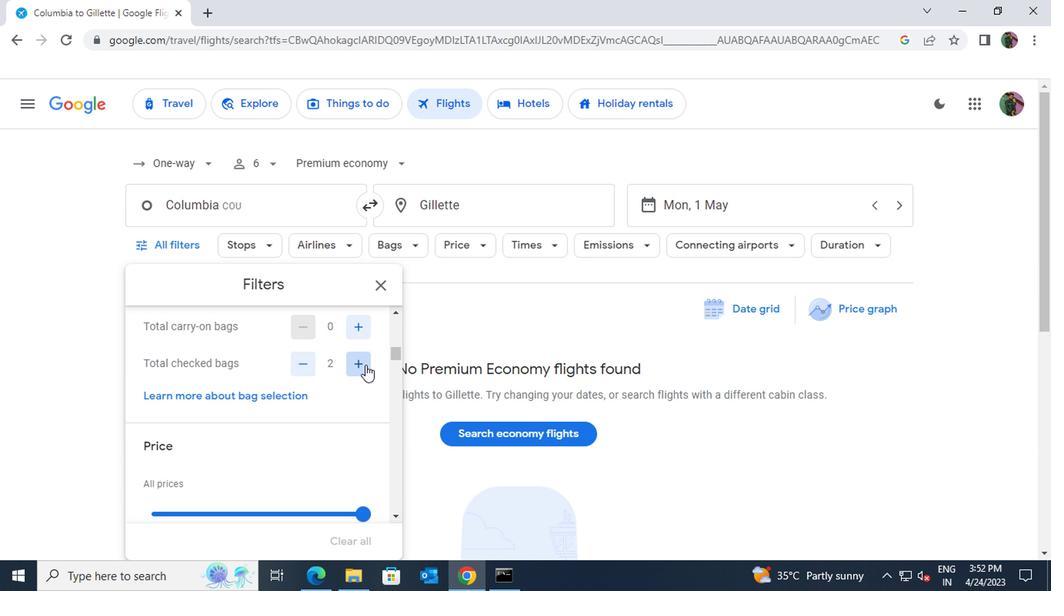 
Action: Mouse pressed left at (368, 368)
Screenshot: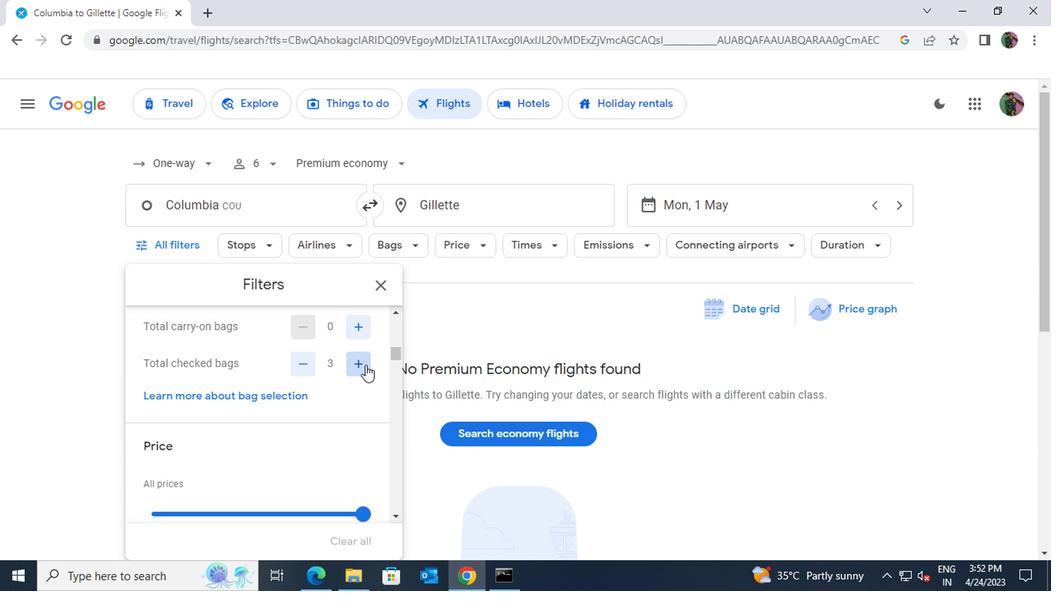 
Action: Mouse pressed left at (368, 368)
Screenshot: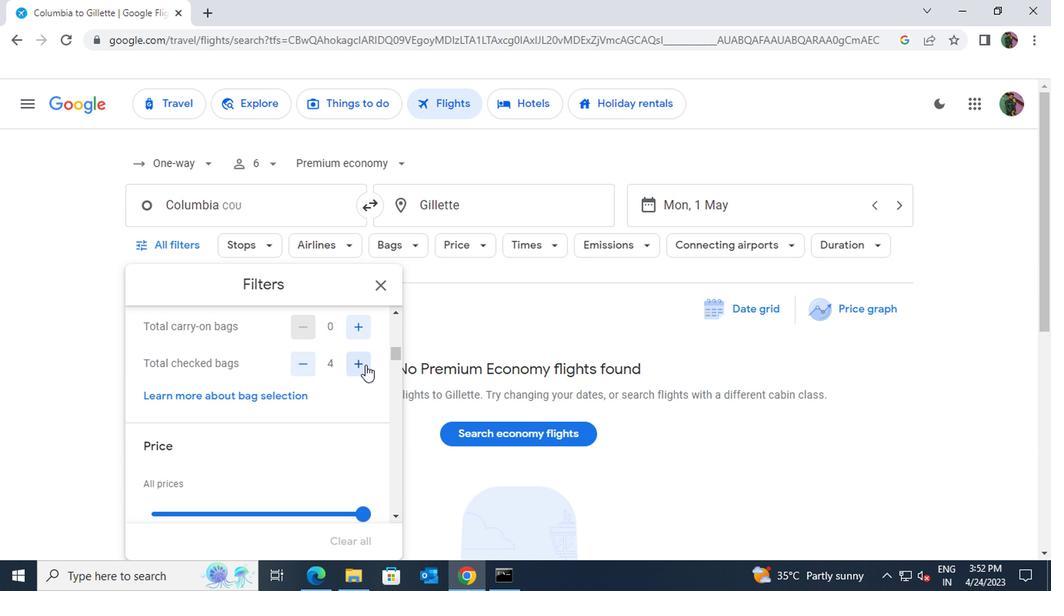 
Action: Mouse scrolled (368, 367) with delta (0, 0)
Screenshot: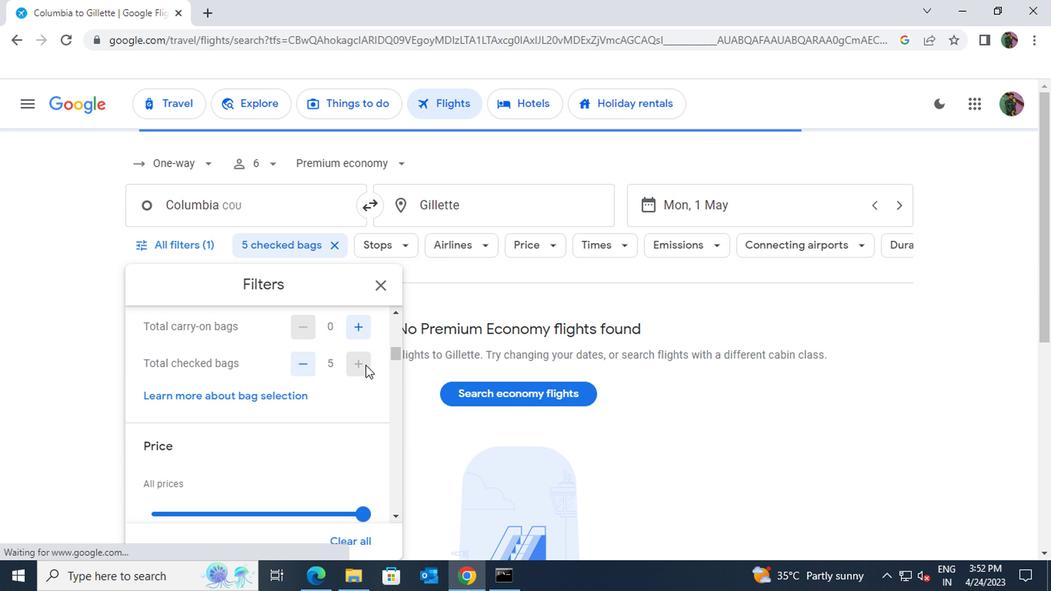 
Action: Mouse moved to (367, 410)
Screenshot: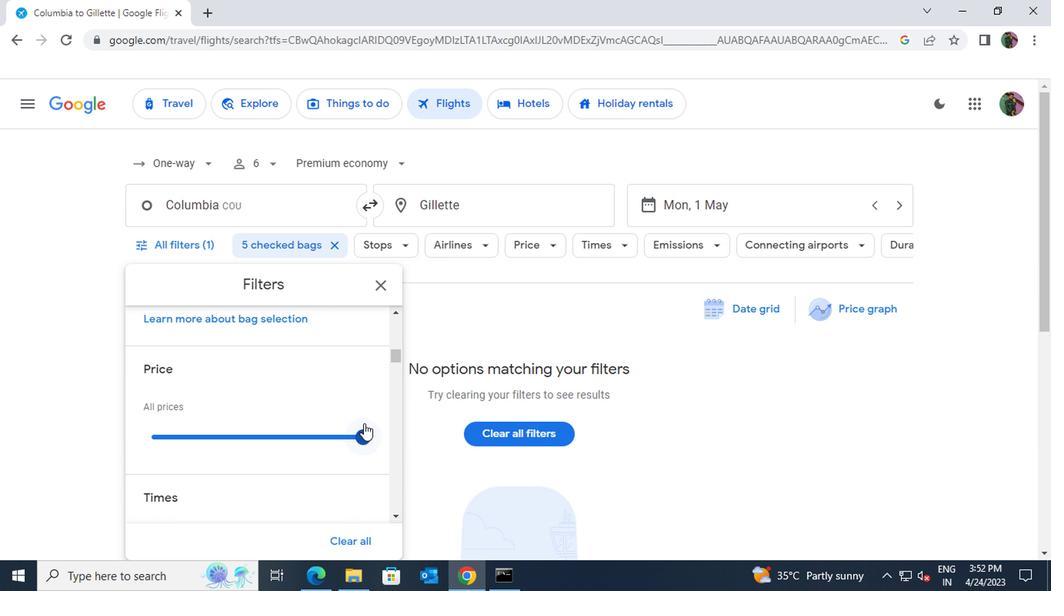 
Action: Mouse pressed left at (367, 410)
Screenshot: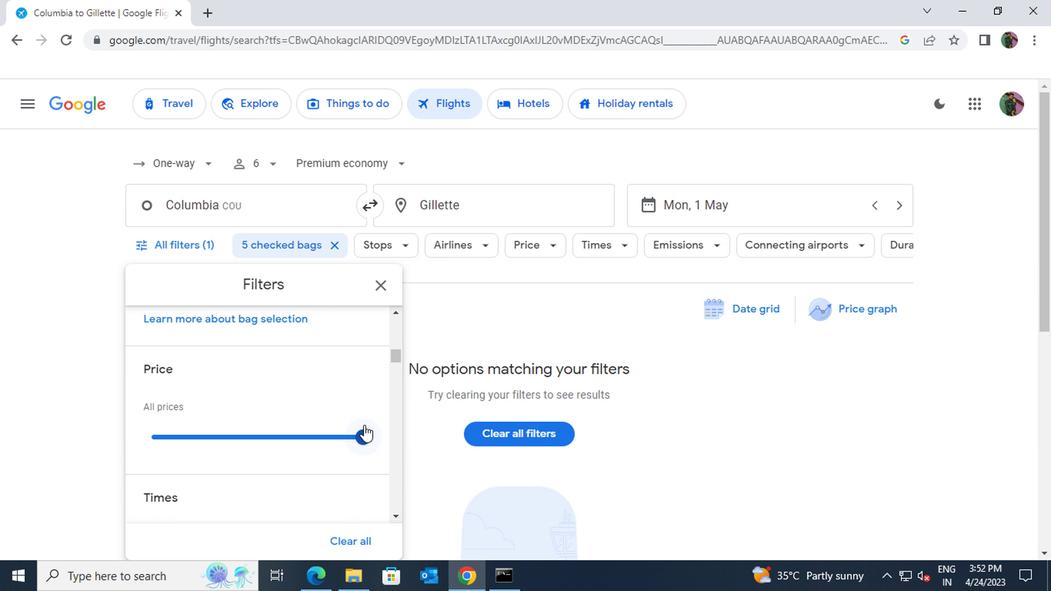 
Action: Mouse moved to (303, 410)
Screenshot: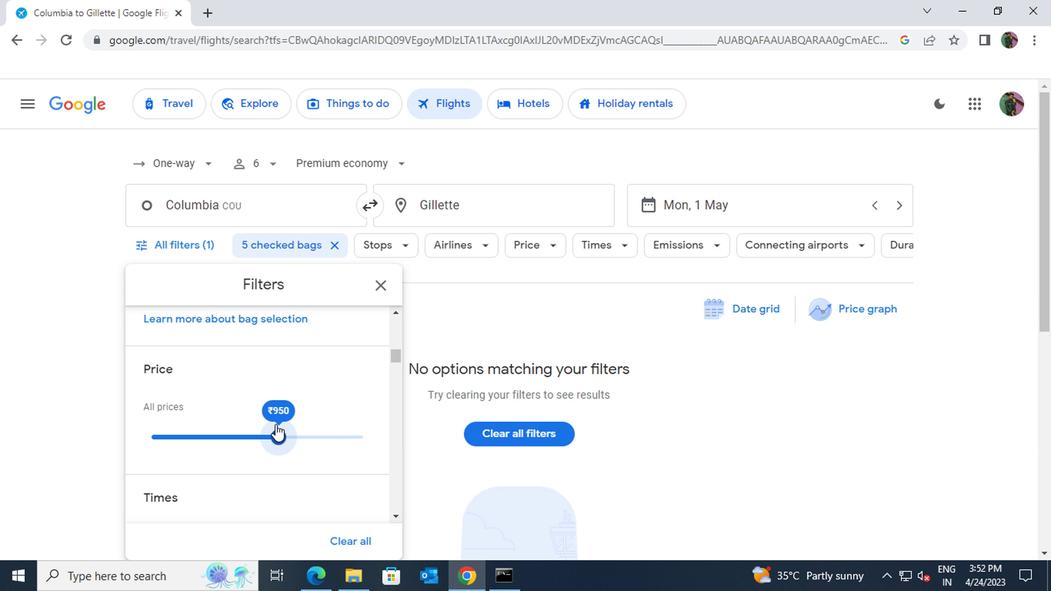 
Action: Mouse scrolled (303, 409) with delta (0, 0)
Screenshot: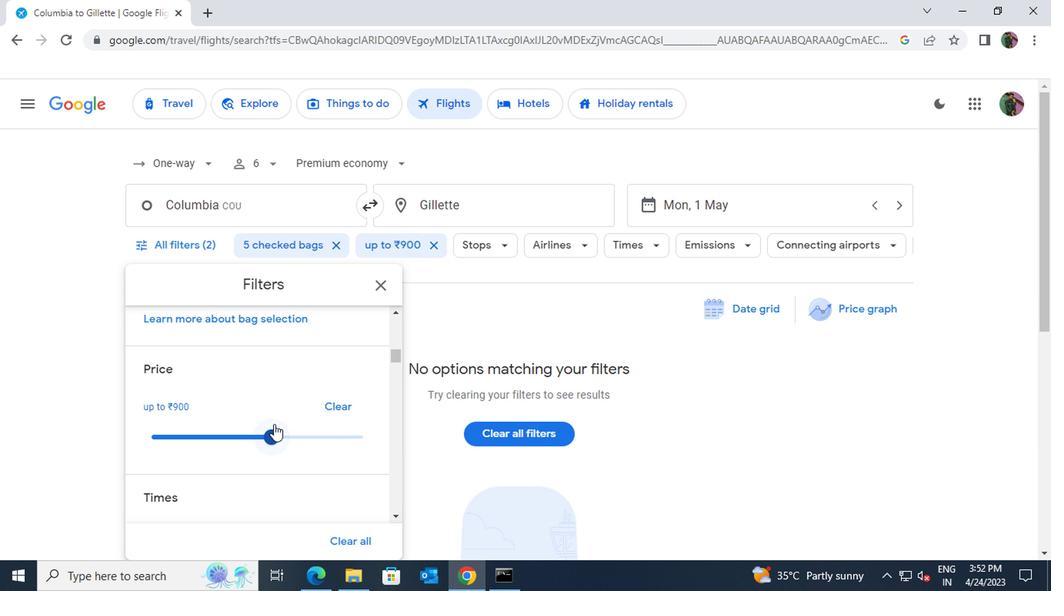 
Action: Mouse scrolled (303, 409) with delta (0, 0)
Screenshot: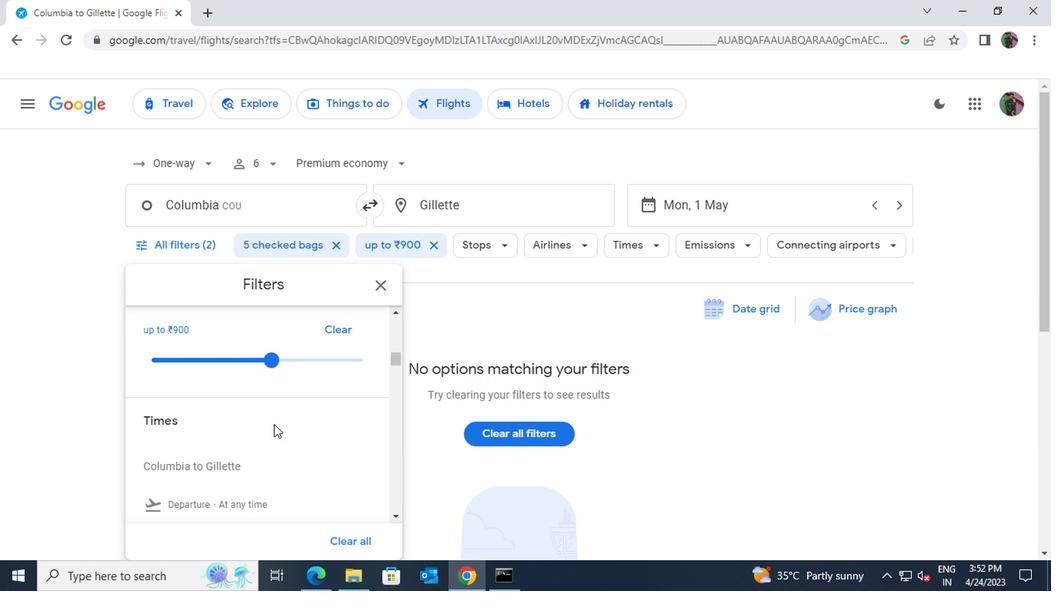 
Action: Mouse scrolled (303, 409) with delta (0, 0)
Screenshot: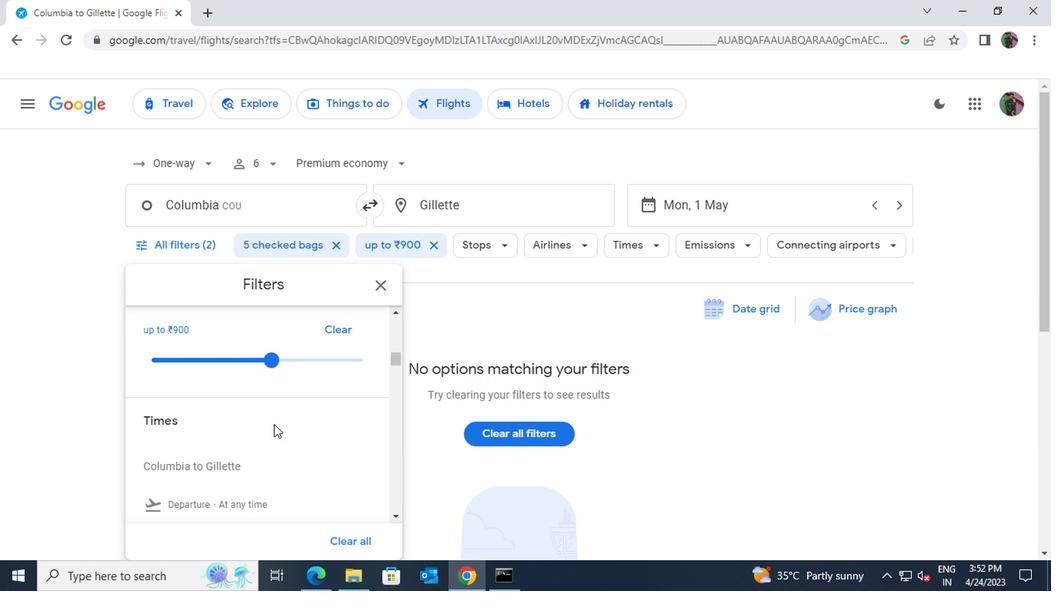 
Action: Mouse moved to (363, 377)
Screenshot: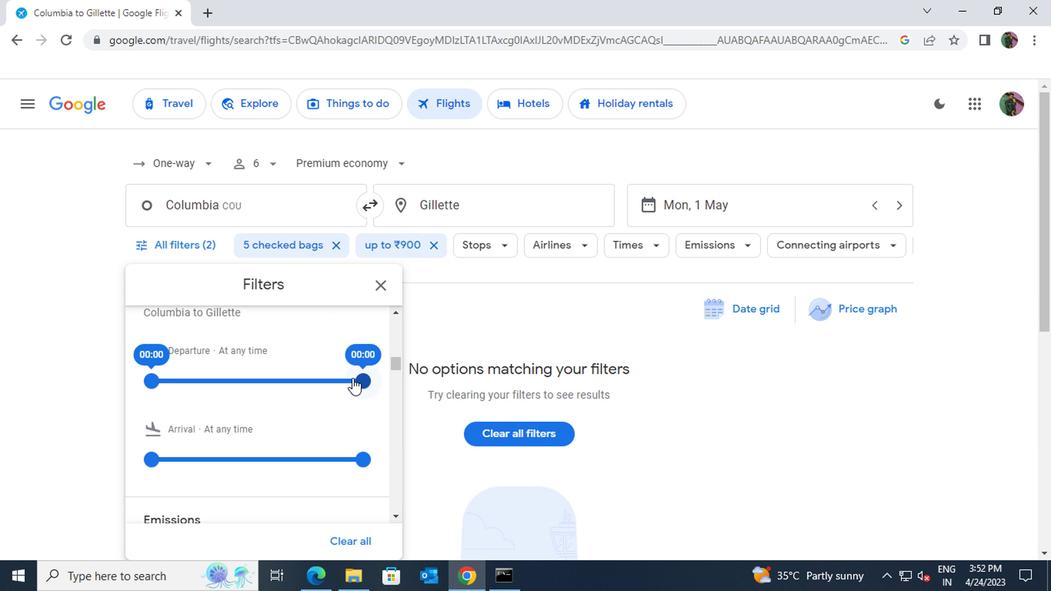 
Action: Mouse pressed left at (363, 377)
Screenshot: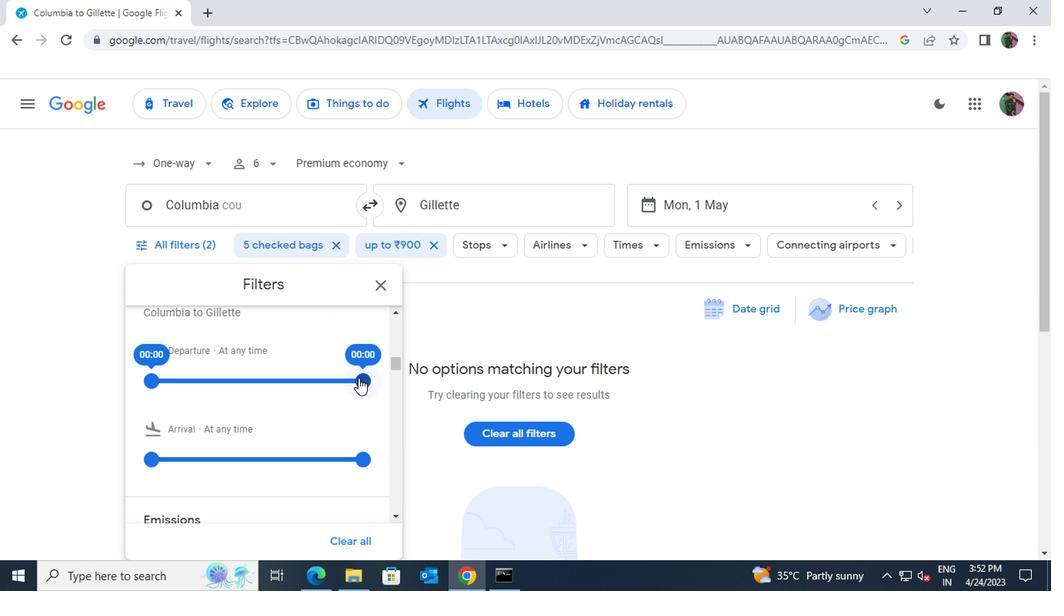 
Action: Mouse moved to (265, 375)
Screenshot: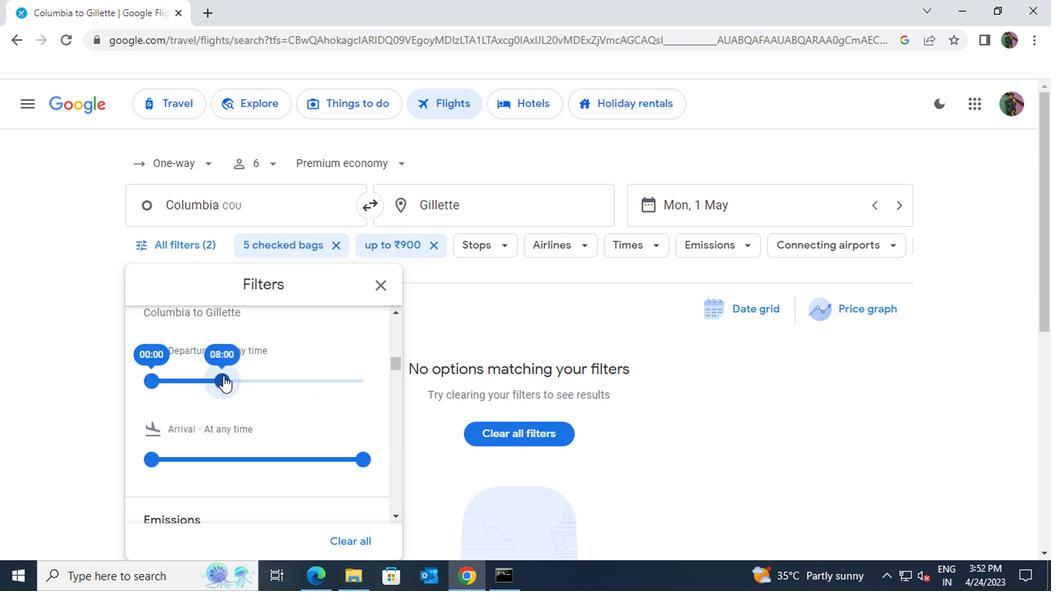
